 Task: In the  document Lily.html ,change text color to 'Dark Red' Insert the shape mentioned shape on right side of the text 'Star'. Change color of the shape to  OrangeChange shape height to 1
Action: Mouse moved to (283, 373)
Screenshot: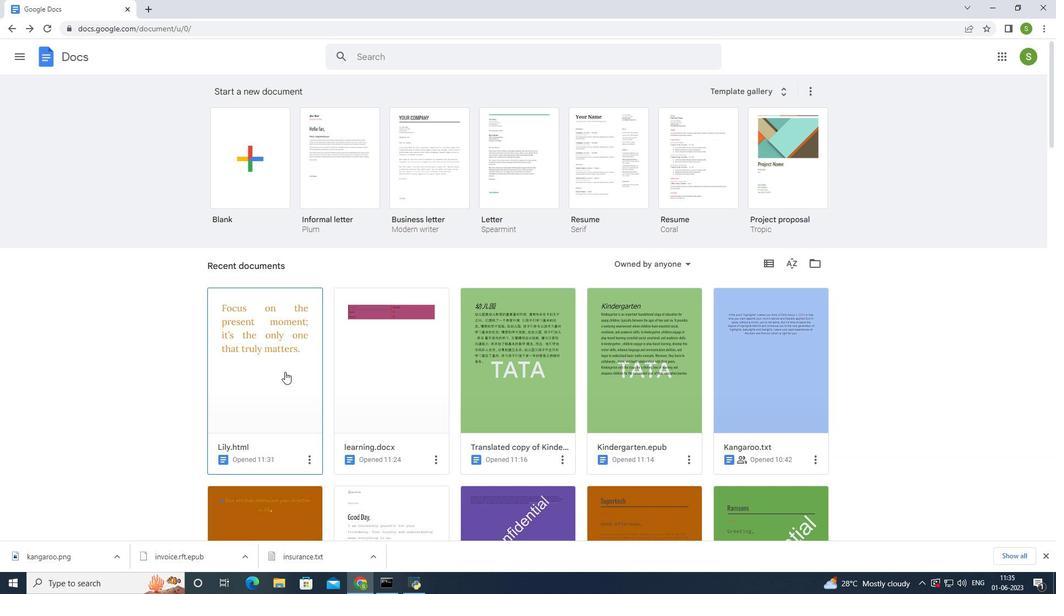 
Action: Mouse pressed left at (283, 373)
Screenshot: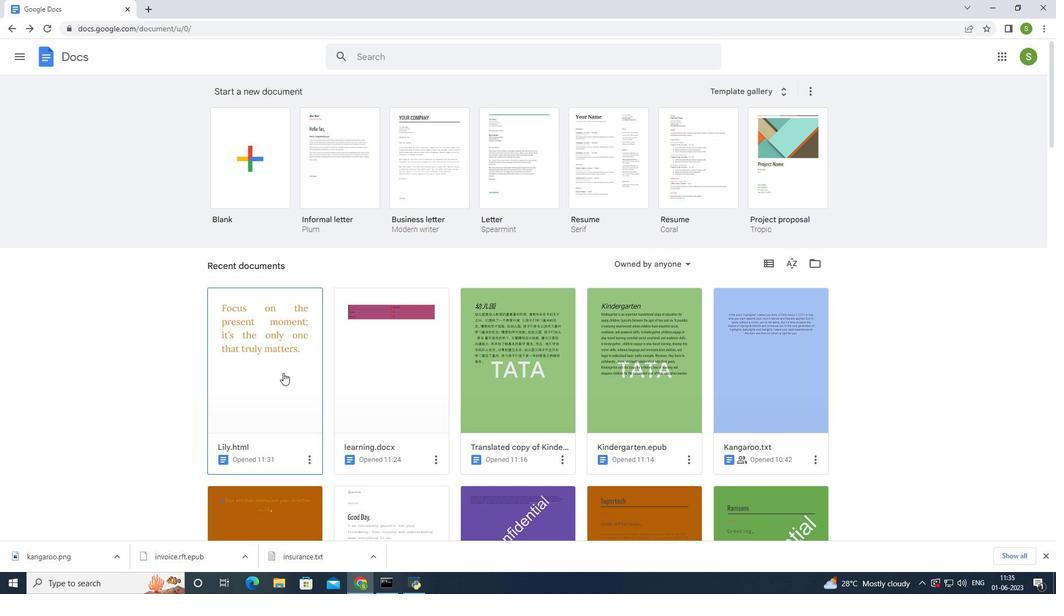 
Action: Mouse moved to (276, 186)
Screenshot: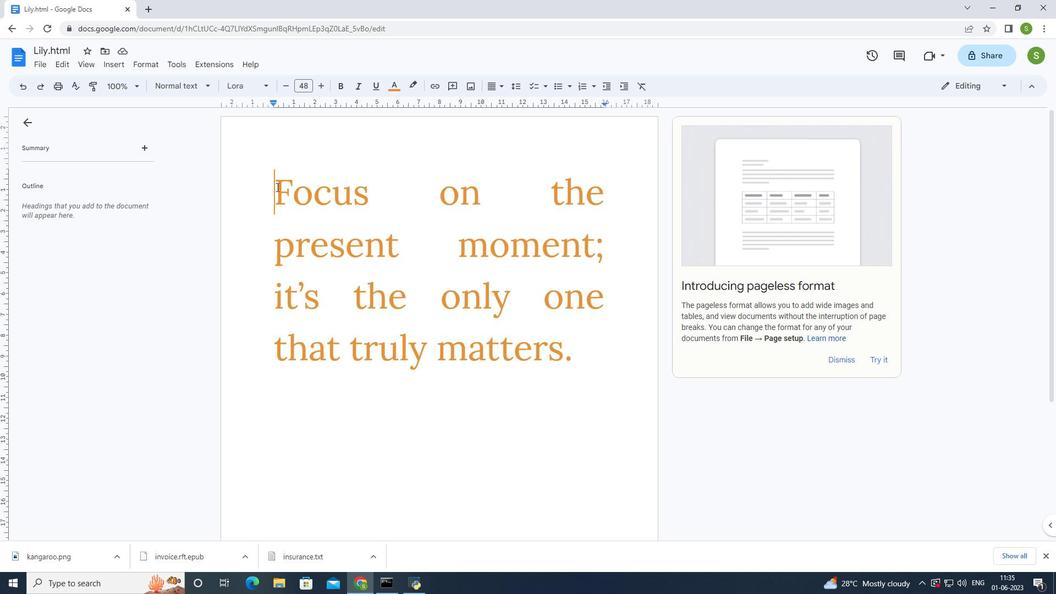 
Action: Mouse pressed left at (276, 186)
Screenshot: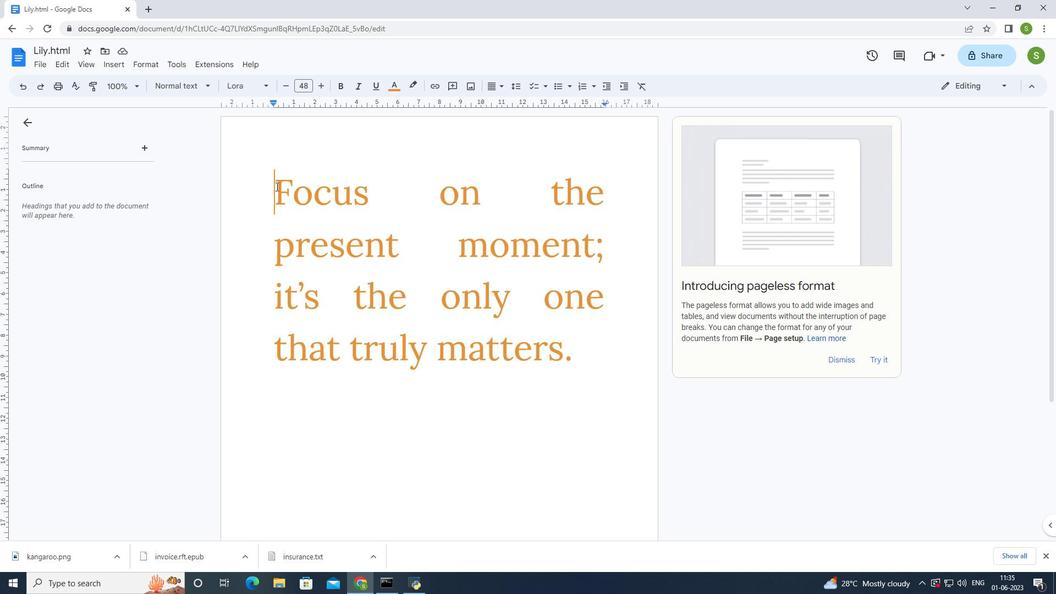 
Action: Mouse moved to (387, 86)
Screenshot: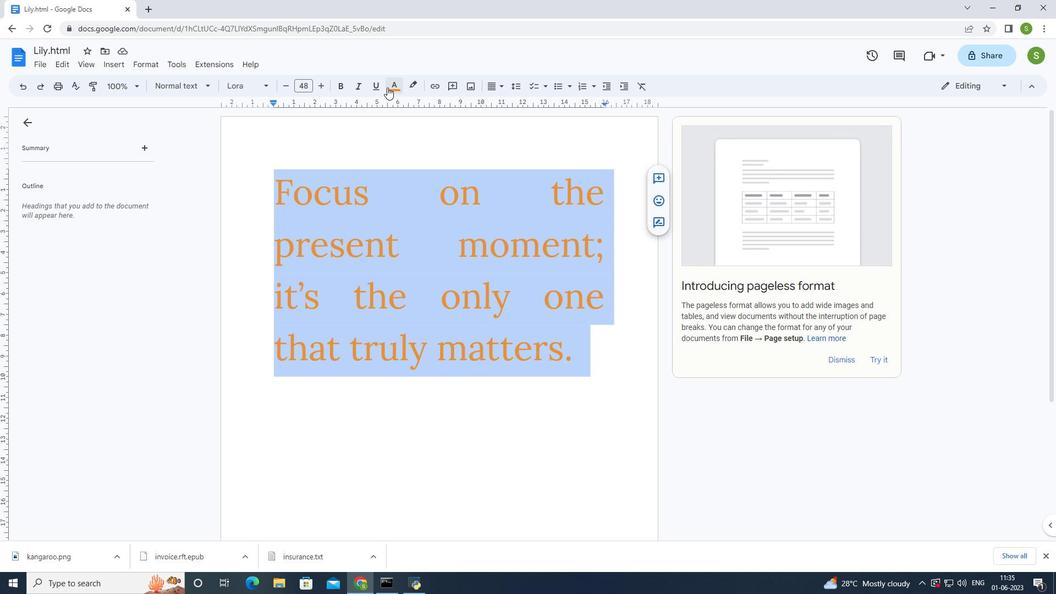
Action: Mouse pressed left at (387, 86)
Screenshot: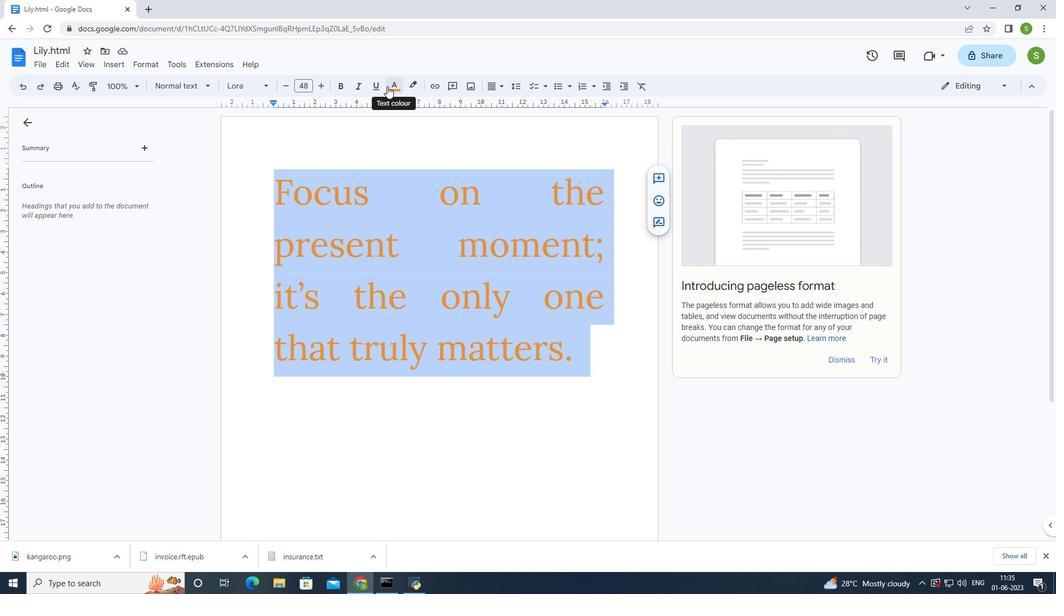 
Action: Mouse moved to (408, 171)
Screenshot: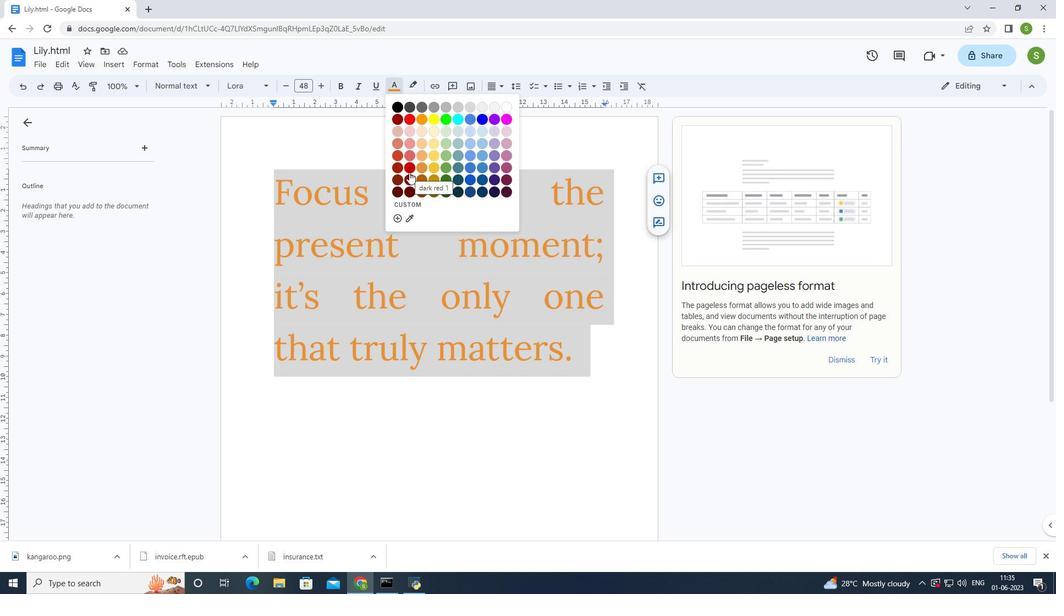 
Action: Mouse pressed left at (408, 171)
Screenshot: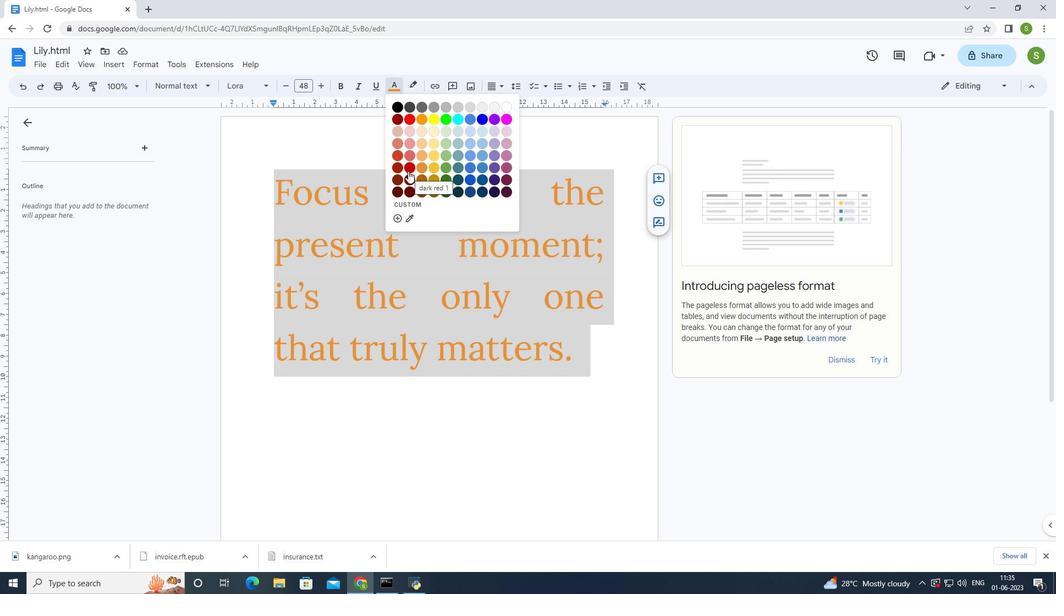 
Action: Mouse moved to (418, 437)
Screenshot: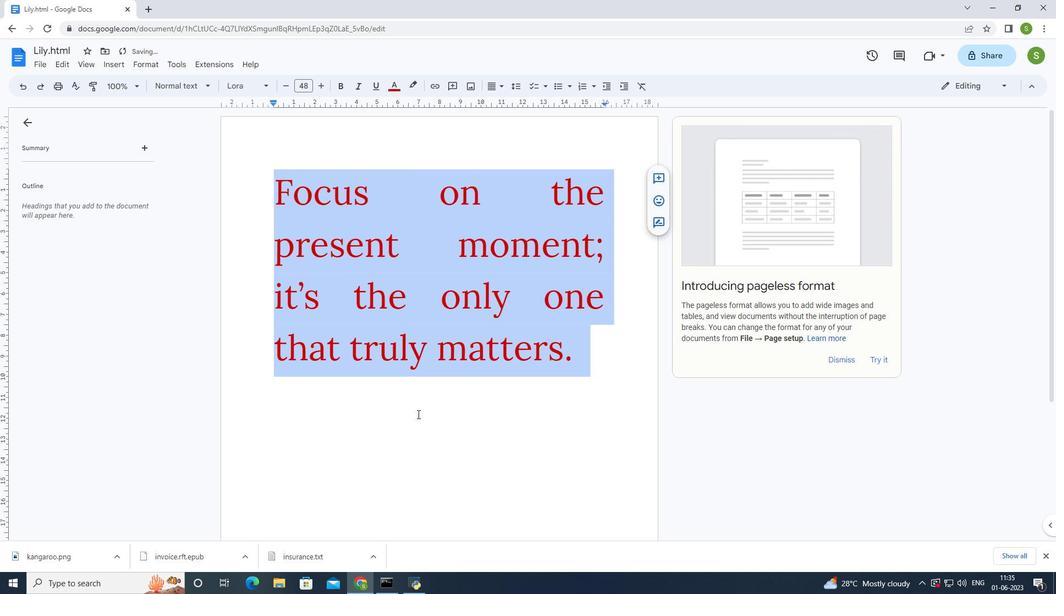 
Action: Mouse pressed left at (418, 437)
Screenshot: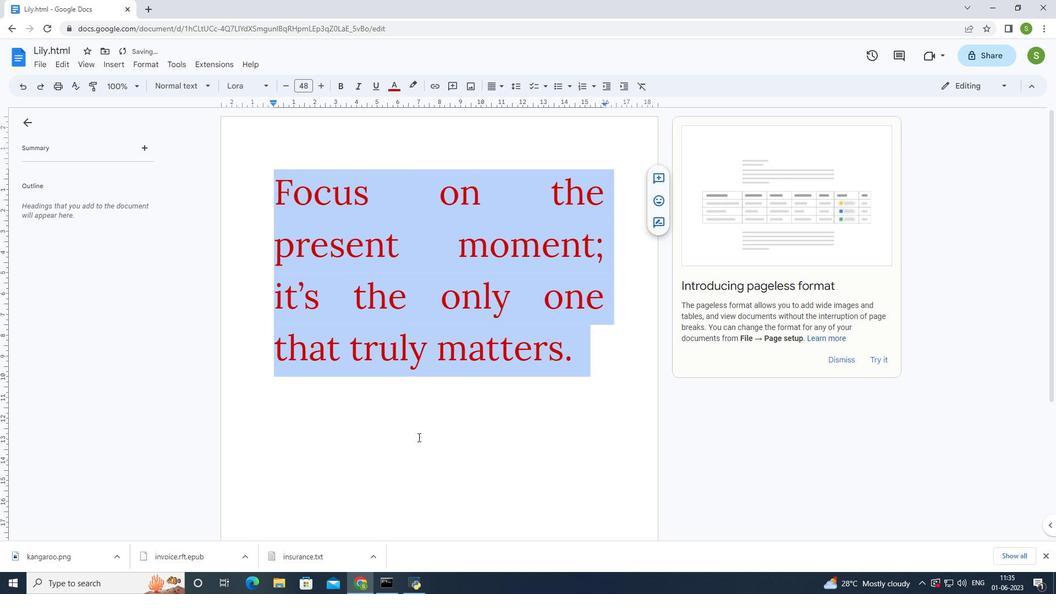 
Action: Mouse moved to (593, 371)
Screenshot: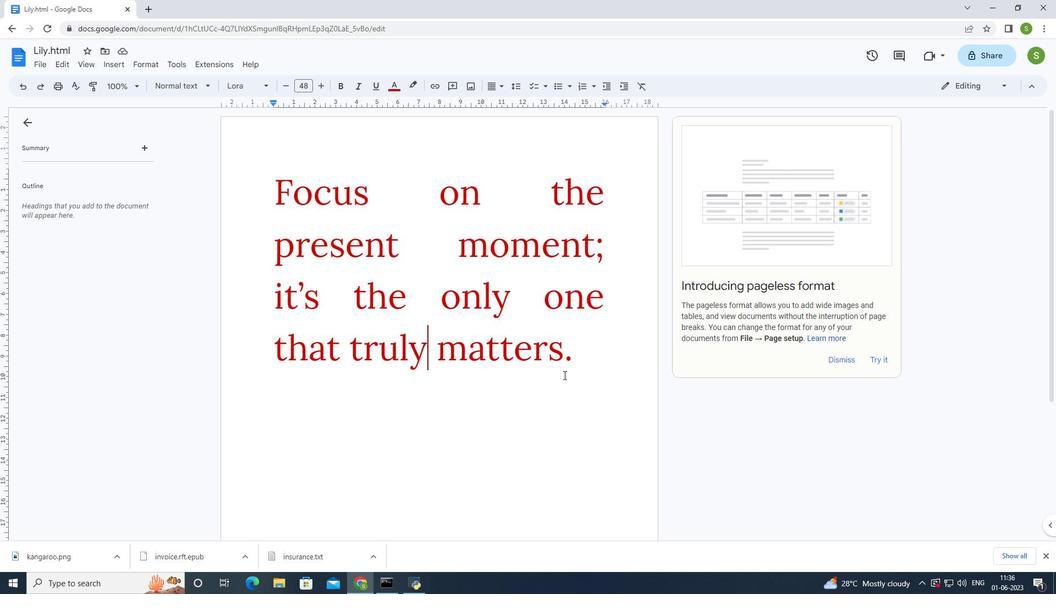 
Action: Mouse pressed left at (593, 371)
Screenshot: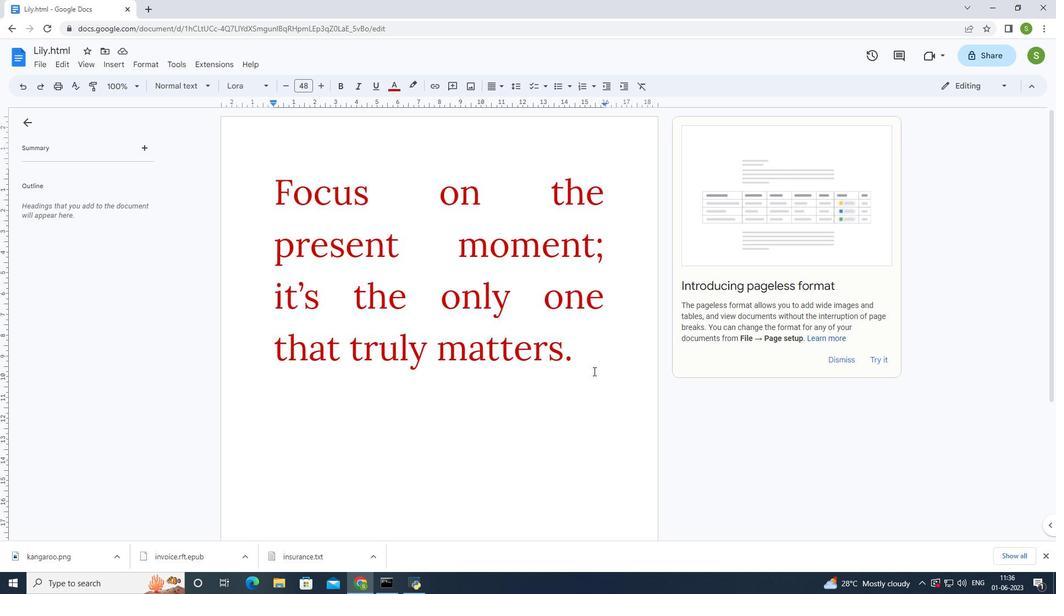 
Action: Mouse moved to (150, 68)
Screenshot: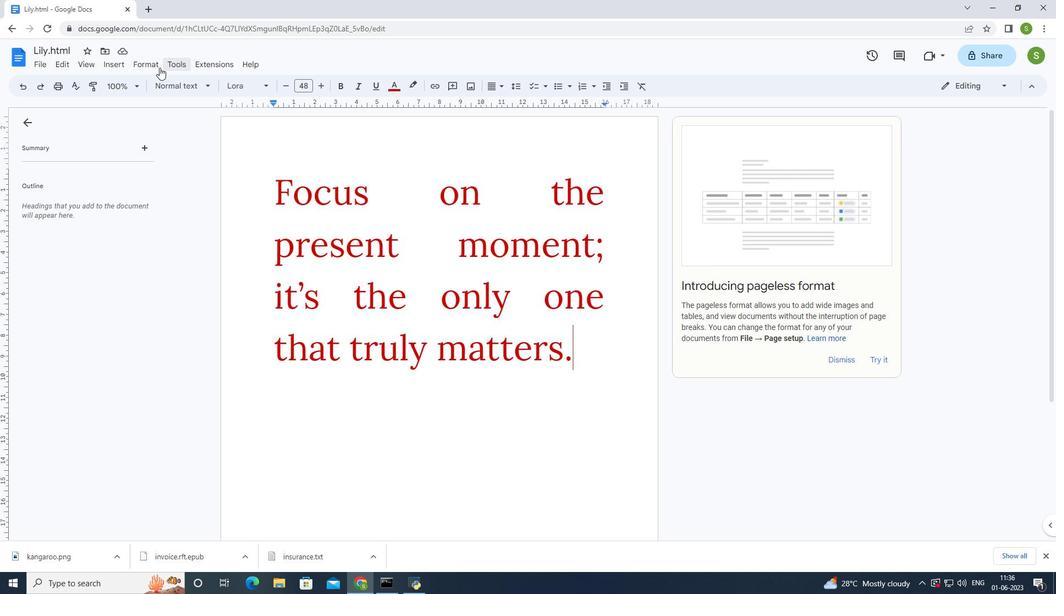 
Action: Mouse pressed left at (150, 68)
Screenshot: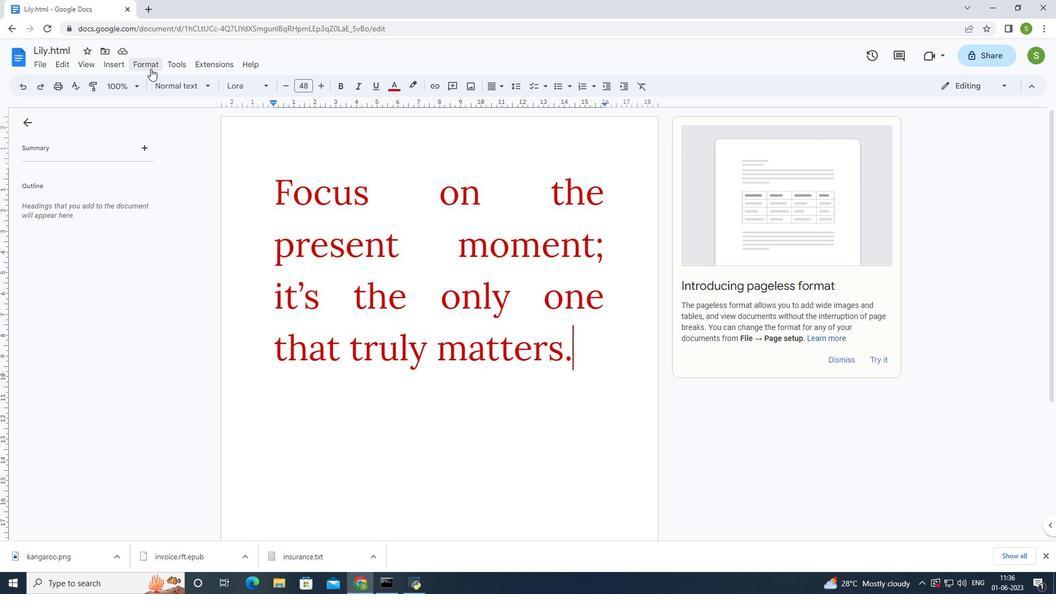 
Action: Mouse moved to (305, 121)
Screenshot: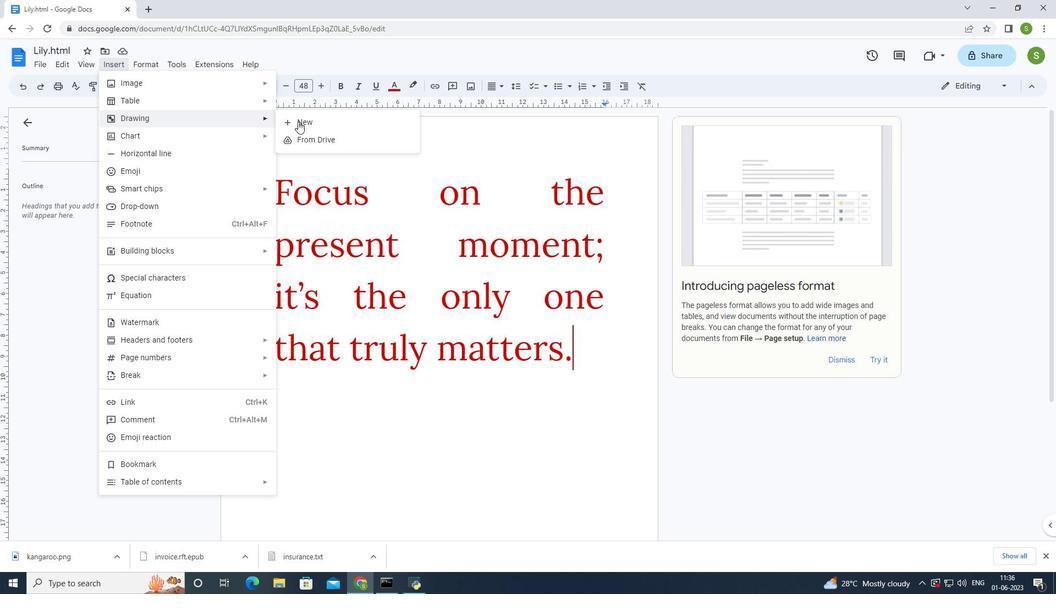 
Action: Mouse pressed left at (305, 121)
Screenshot: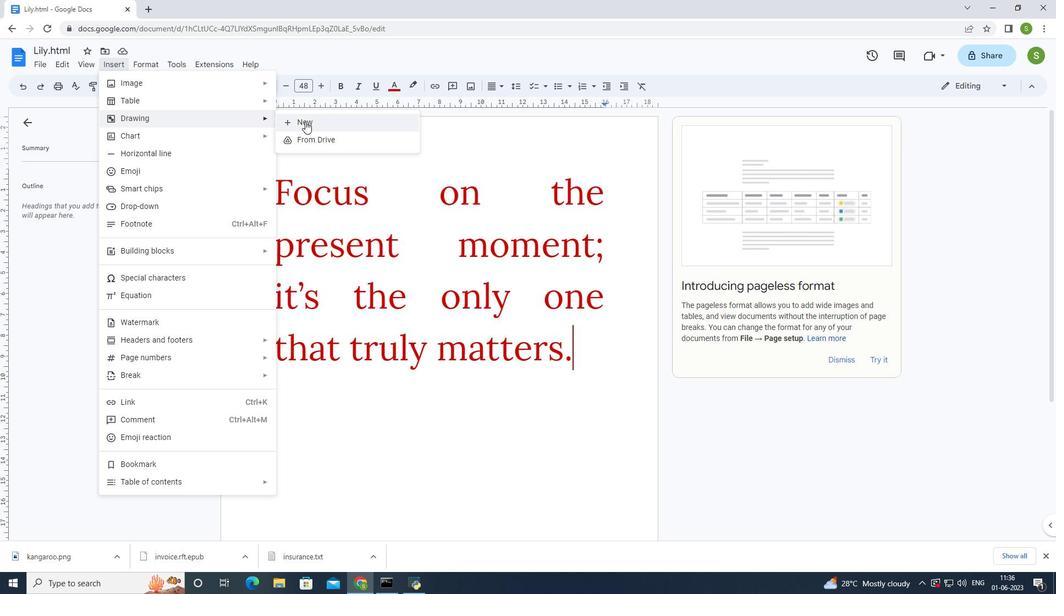 
Action: Mouse moved to (409, 108)
Screenshot: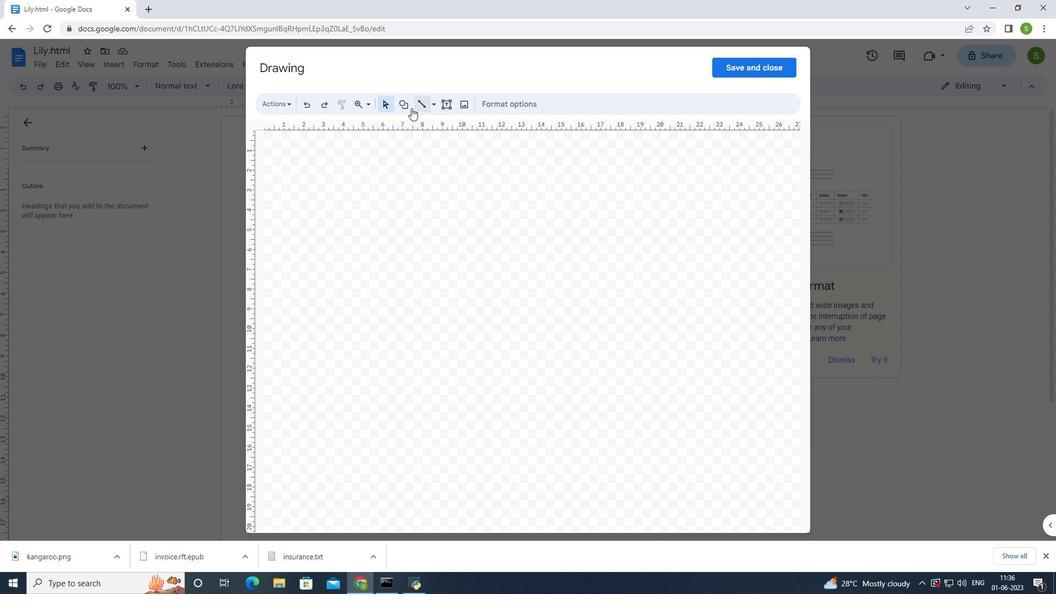 
Action: Mouse pressed left at (409, 108)
Screenshot: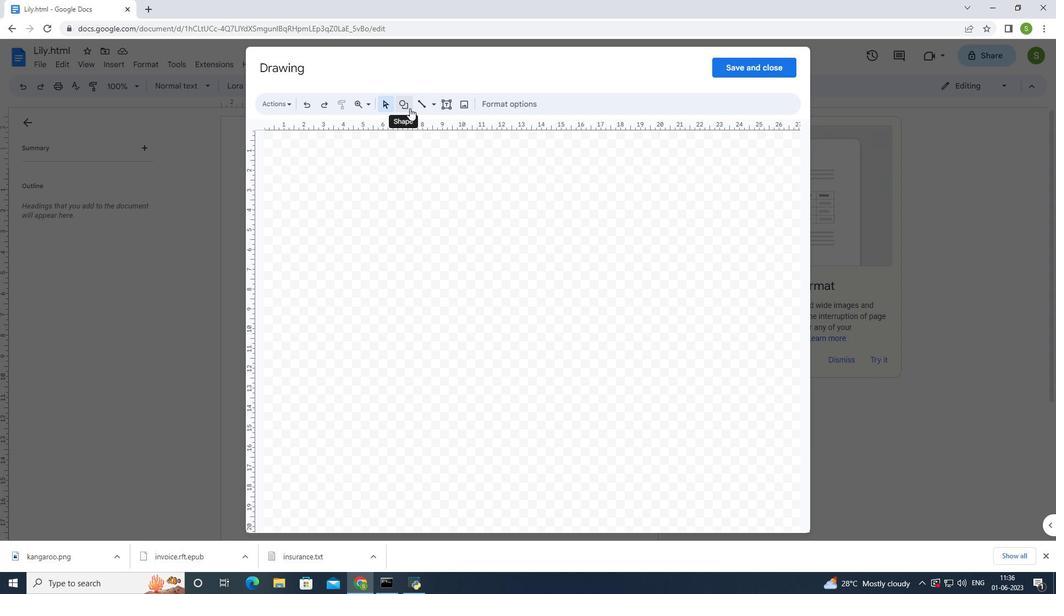
Action: Mouse moved to (503, 131)
Screenshot: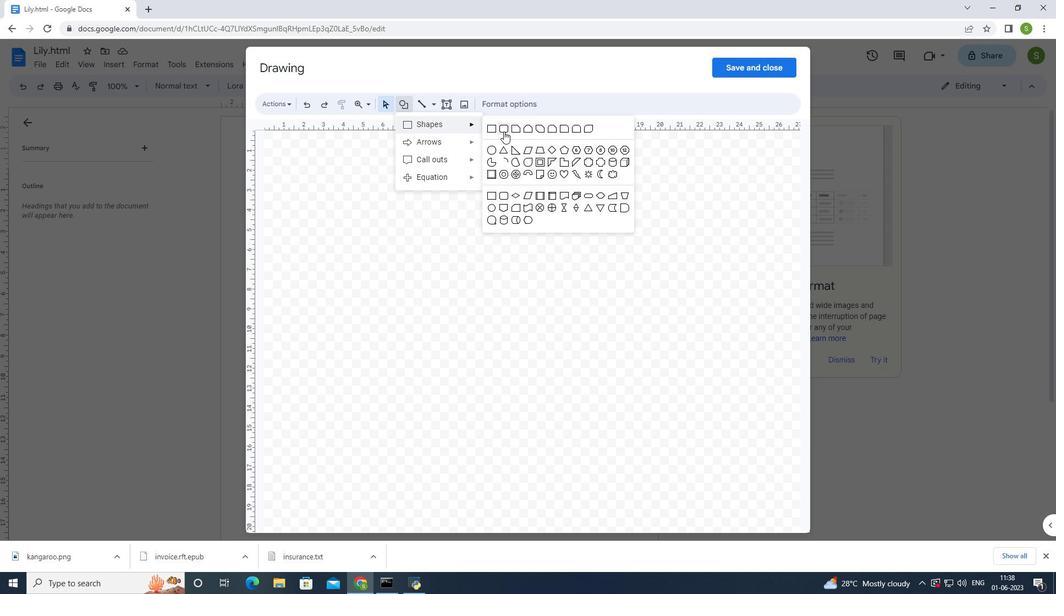 
Action: Mouse pressed left at (503, 131)
Screenshot: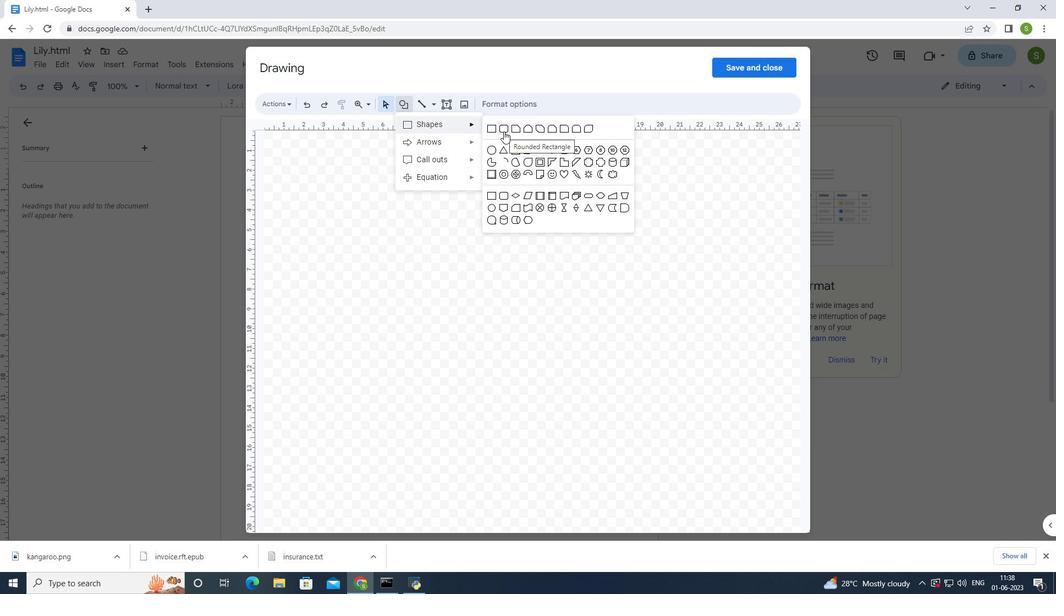 
Action: Mouse moved to (407, 108)
Screenshot: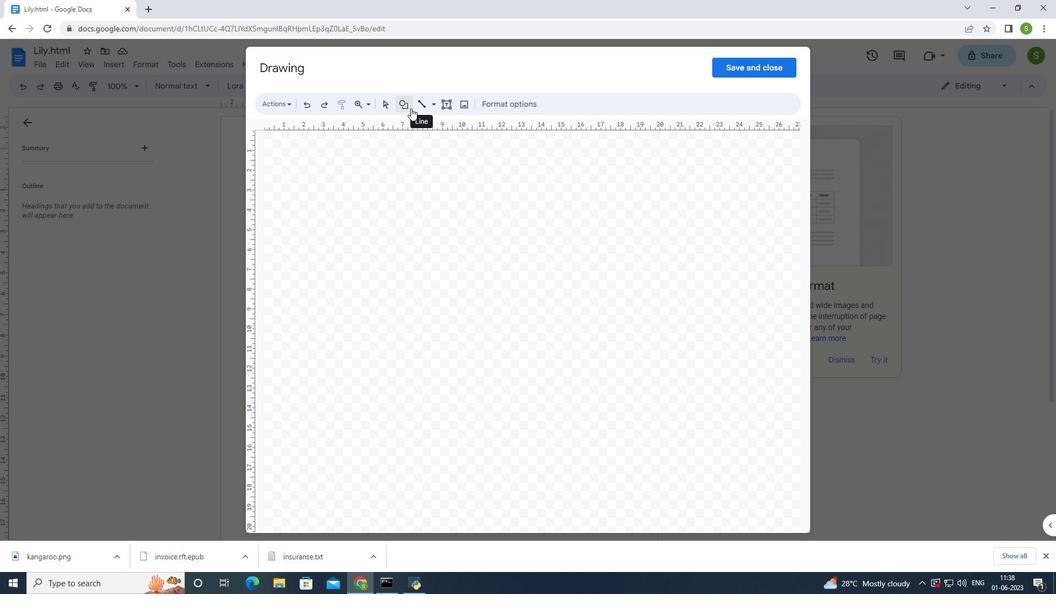 
Action: Mouse pressed left at (407, 108)
Screenshot: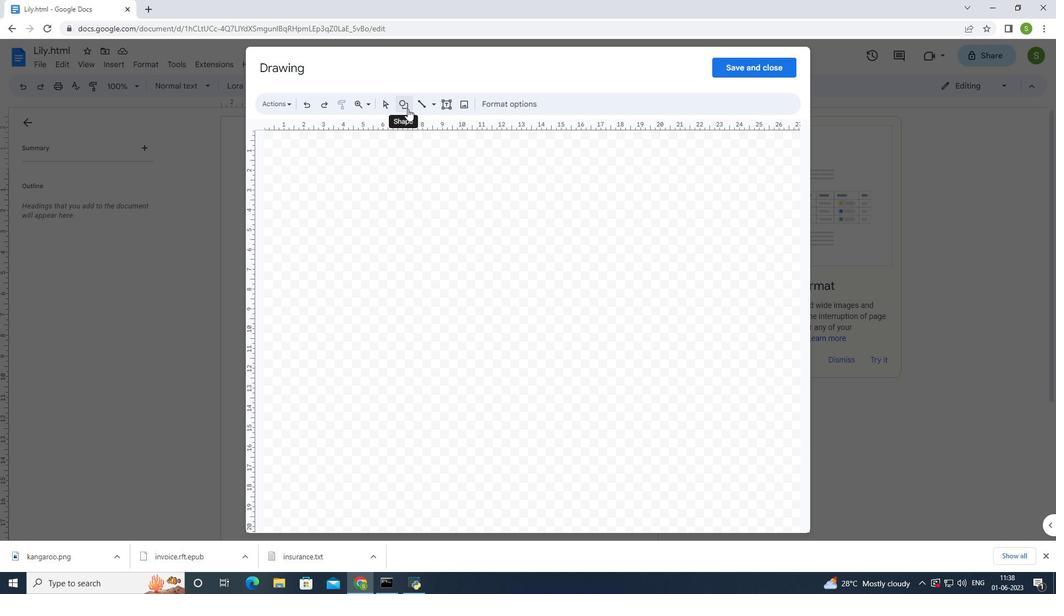
Action: Mouse moved to (417, 248)
Screenshot: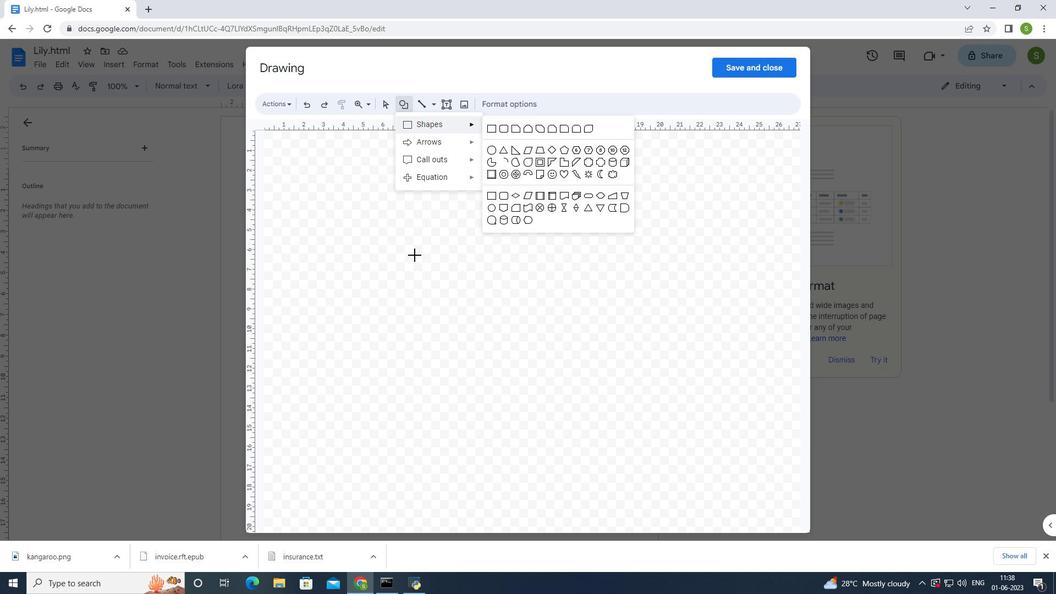 
Action: Mouse pressed left at (417, 248)
Screenshot: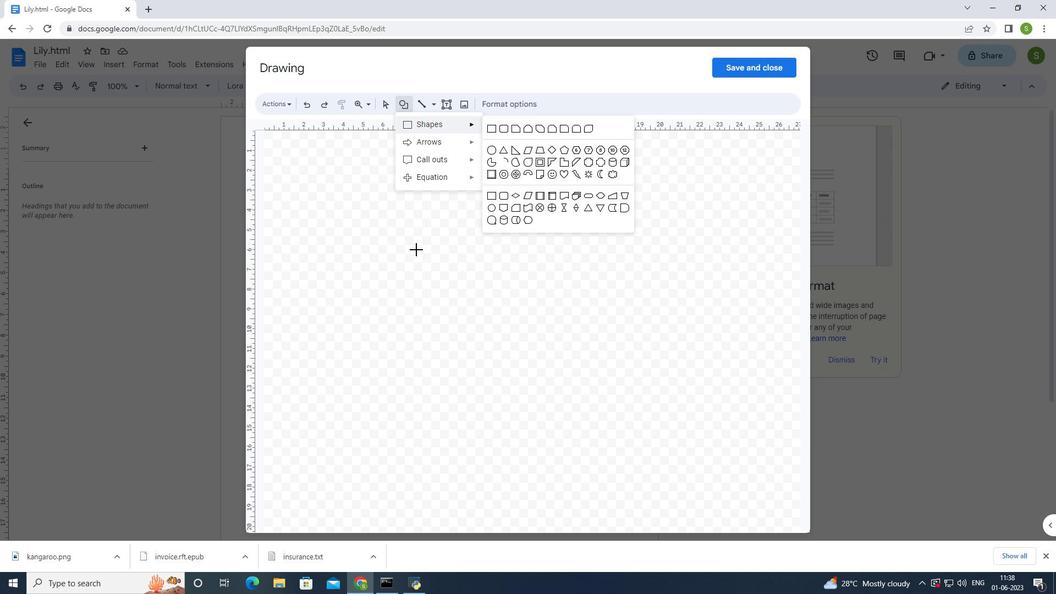 
Action: Mouse moved to (418, 204)
Screenshot: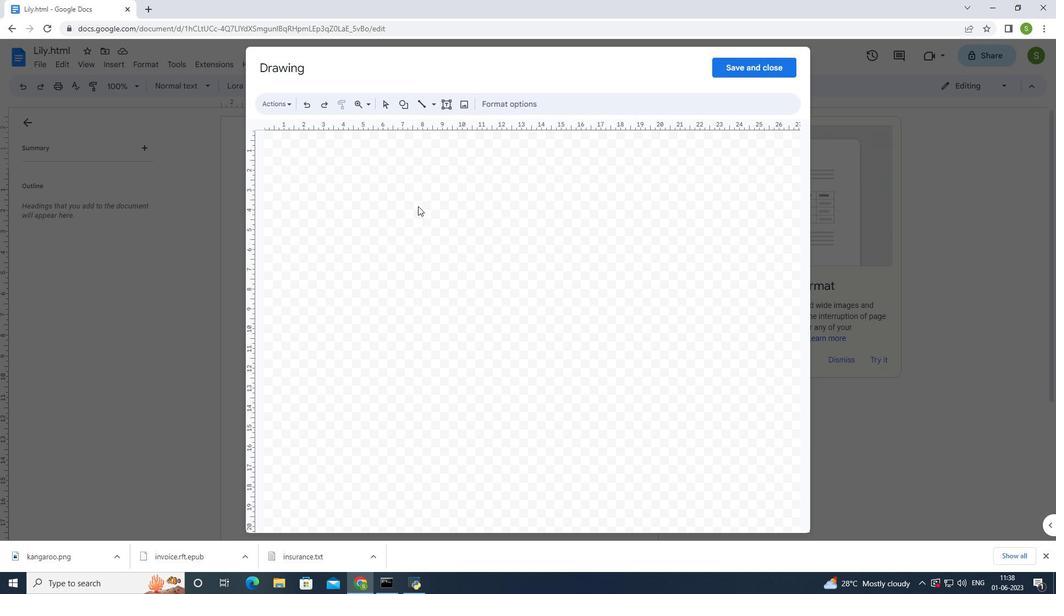 
Action: Mouse pressed left at (418, 204)
Screenshot: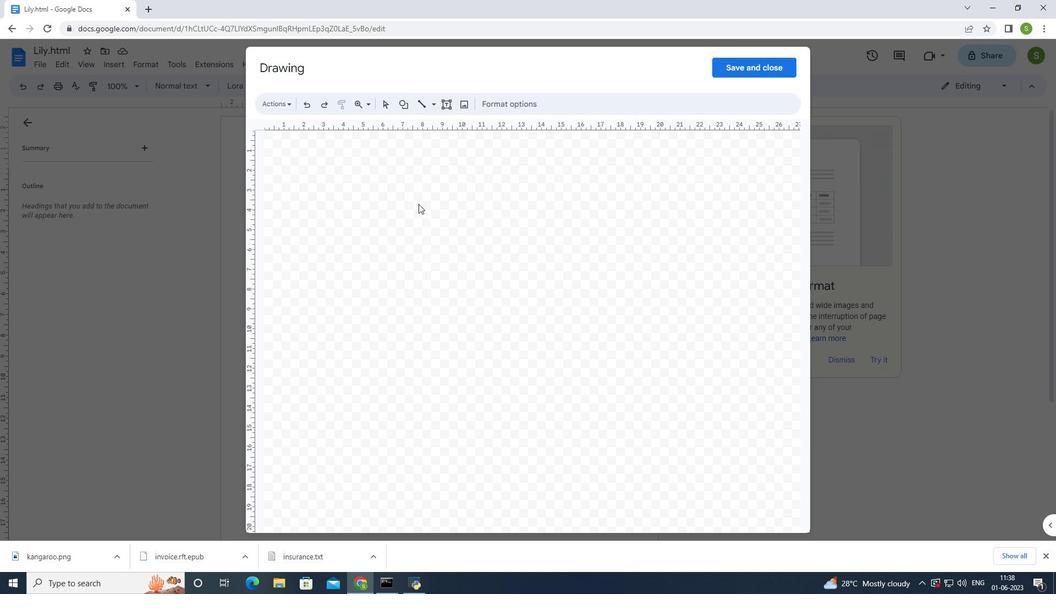 
Action: Mouse moved to (445, 263)
Screenshot: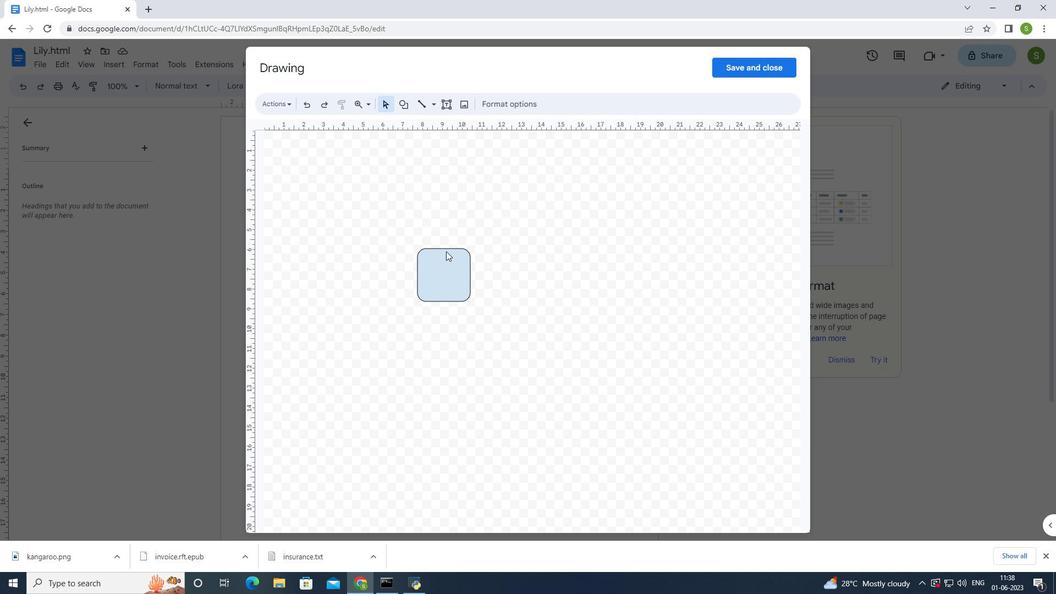 
Action: Mouse pressed left at (445, 263)
Screenshot: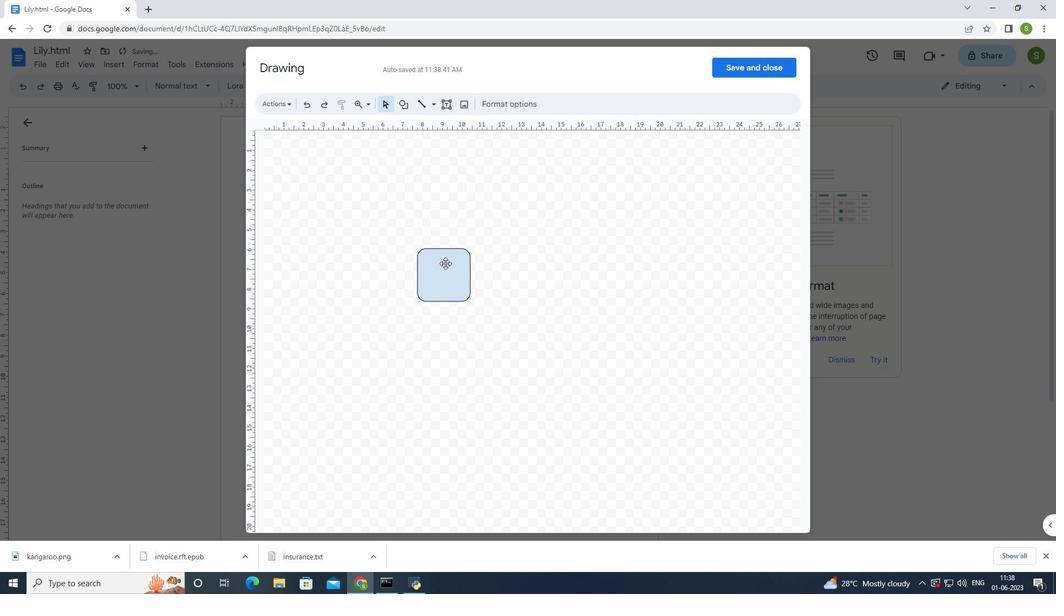 
Action: Mouse moved to (448, 106)
Screenshot: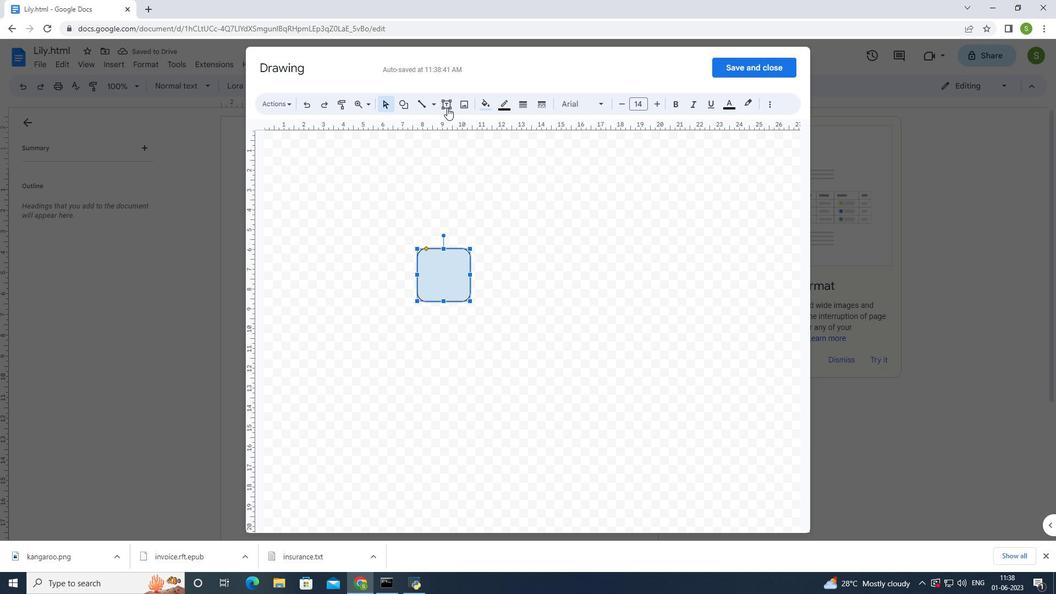 
Action: Mouse pressed left at (448, 106)
Screenshot: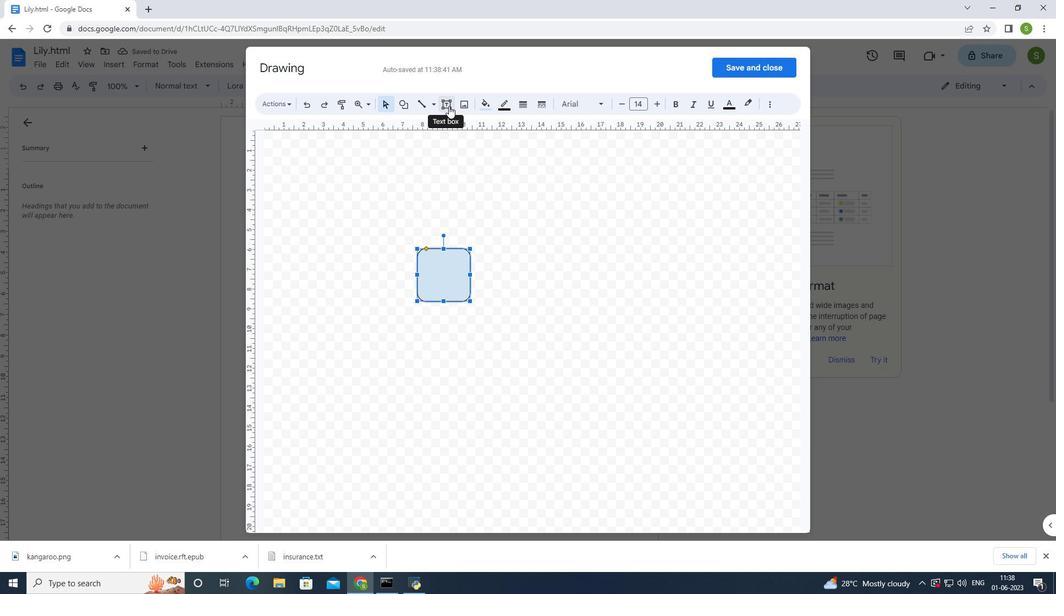 
Action: Mouse moved to (430, 262)
Screenshot: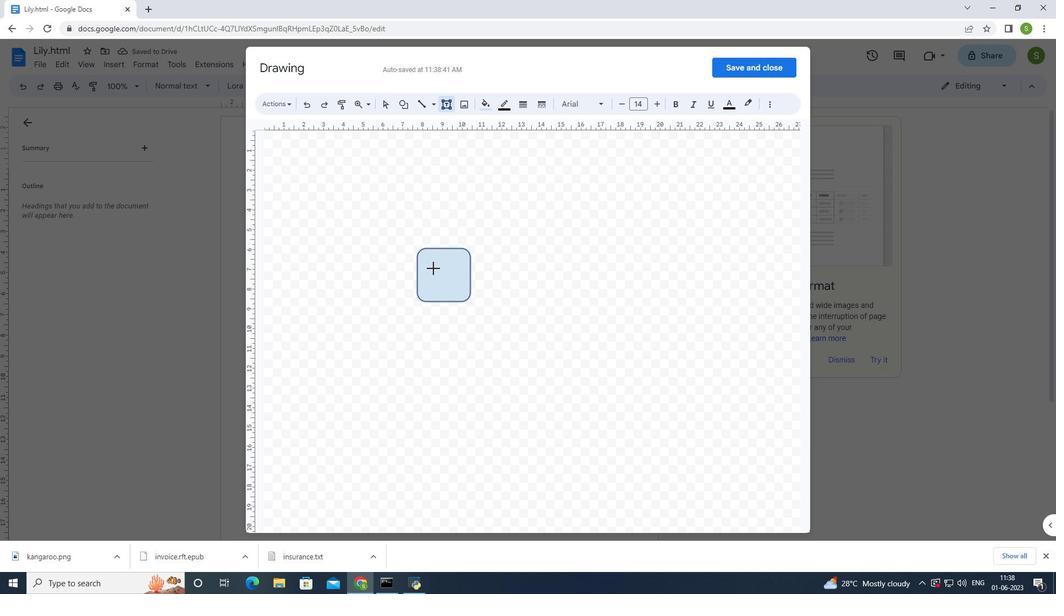 
Action: Mouse pressed left at (430, 262)
Screenshot: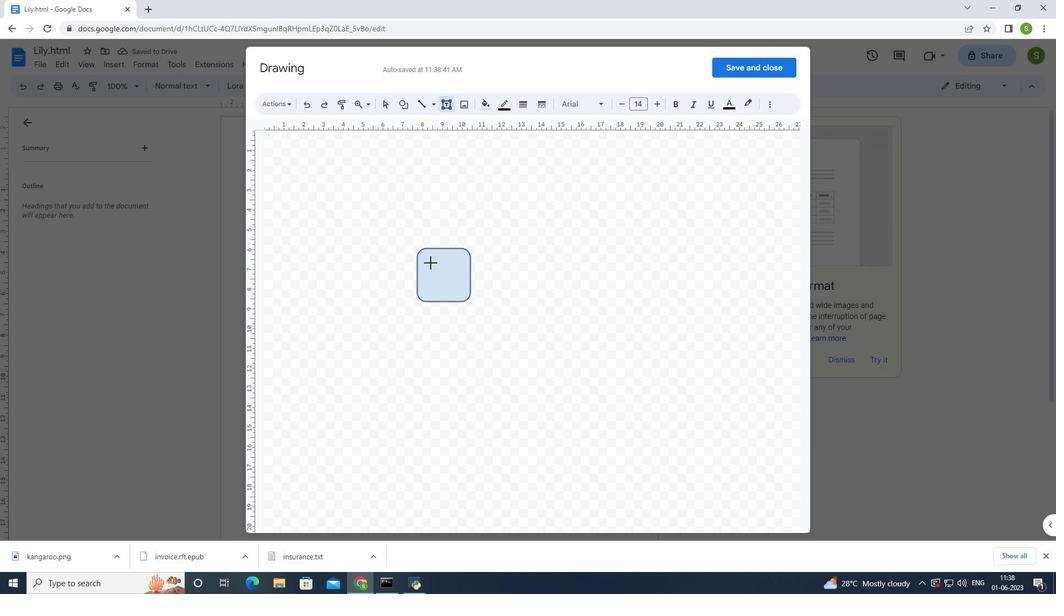 
Action: Mouse moved to (786, 259)
Screenshot: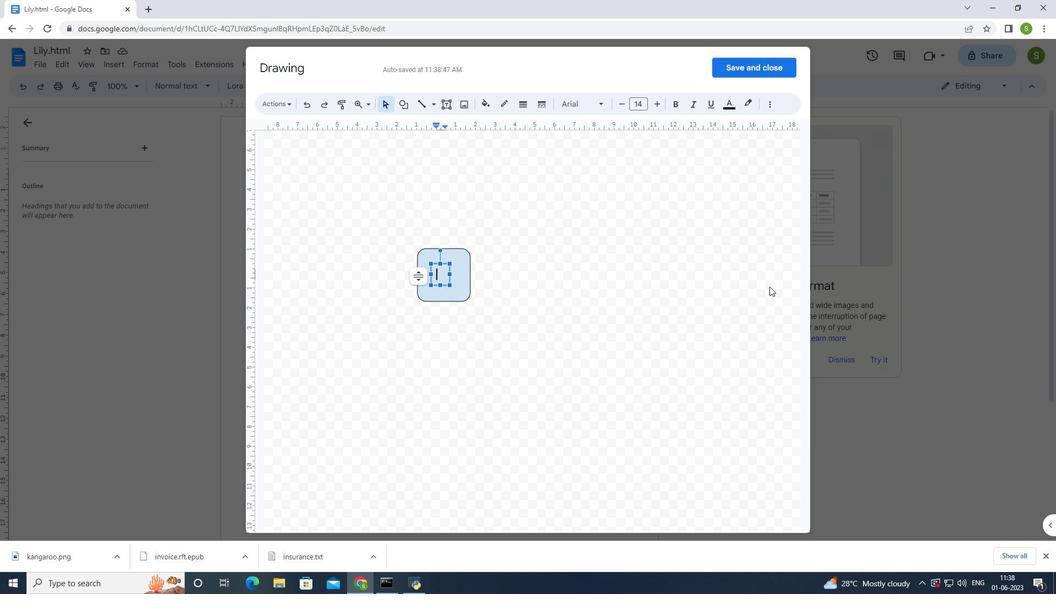 
Action: Key pressed <Key.shift>Star
Screenshot: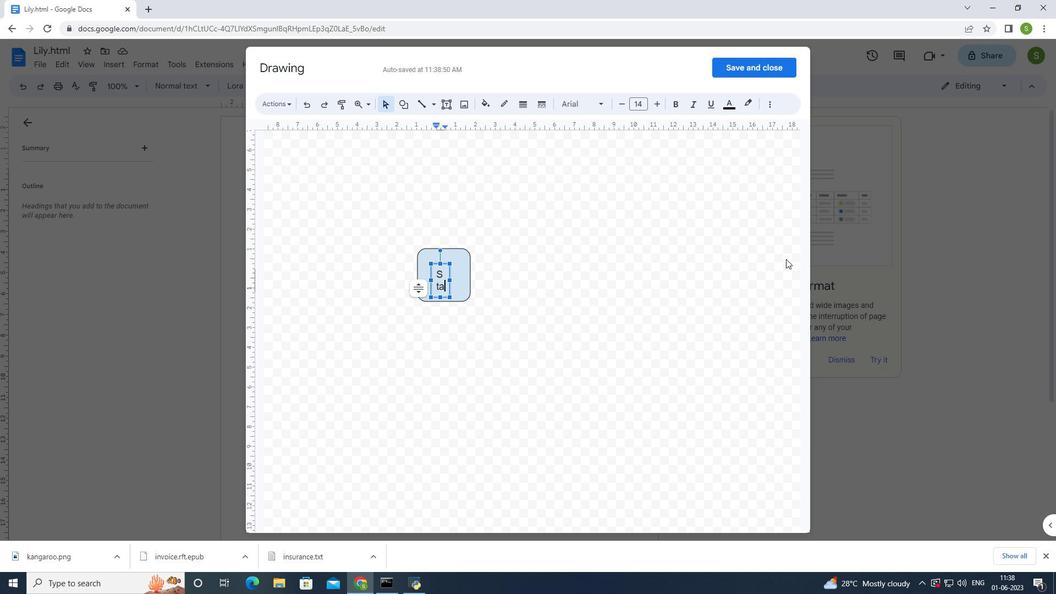 
Action: Mouse moved to (454, 274)
Screenshot: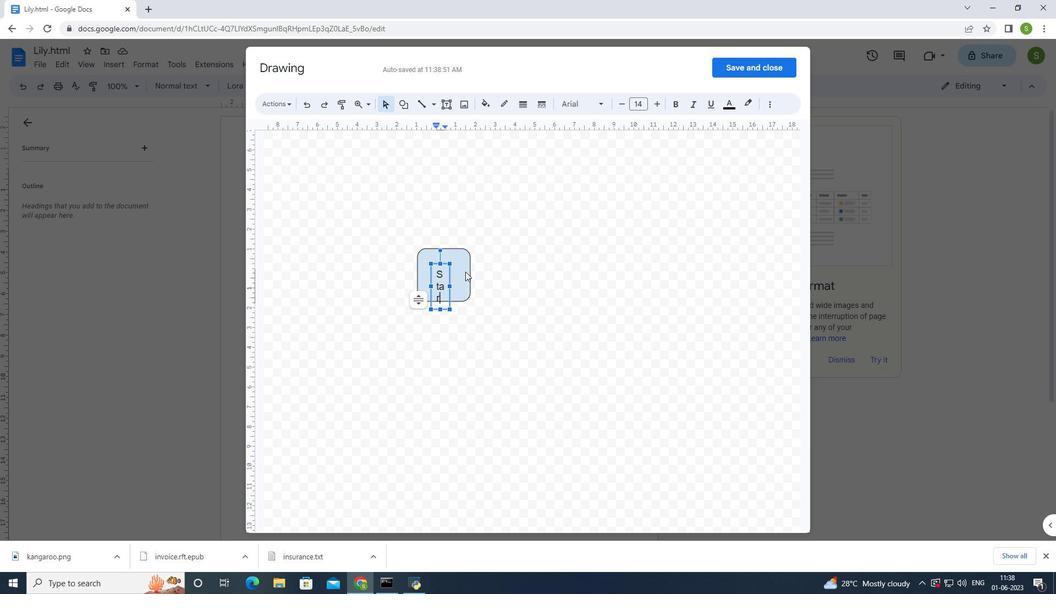 
Action: Mouse pressed left at (454, 274)
Screenshot: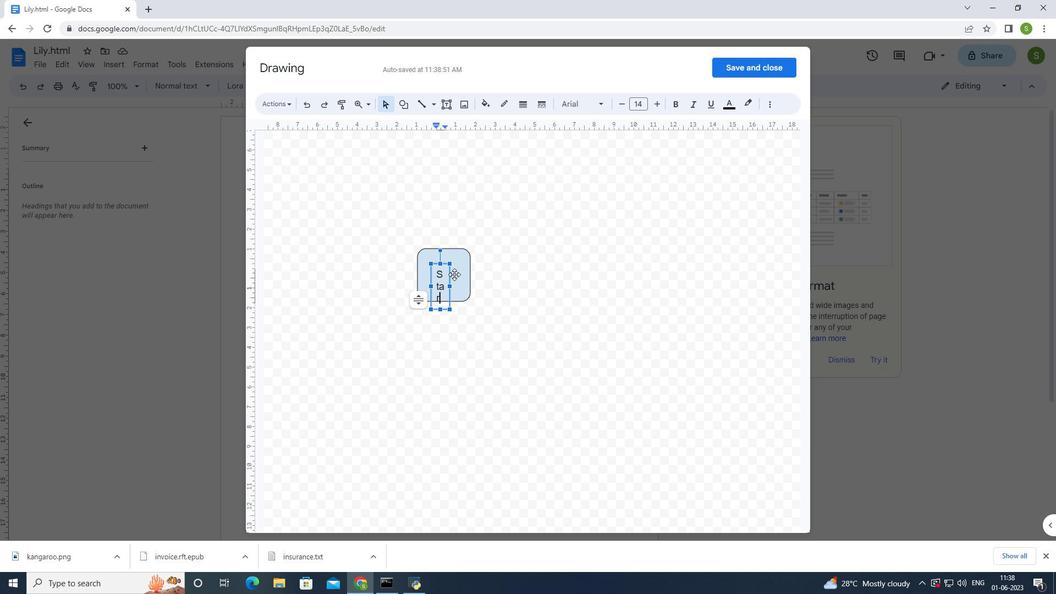 
Action: Mouse moved to (467, 298)
Screenshot: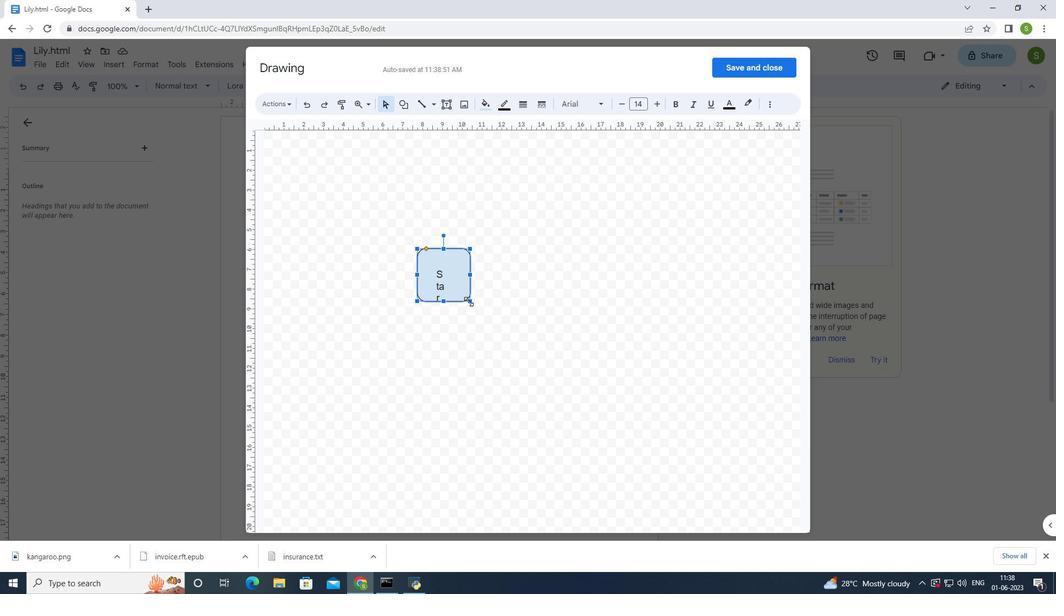 
Action: Mouse pressed left at (467, 298)
Screenshot: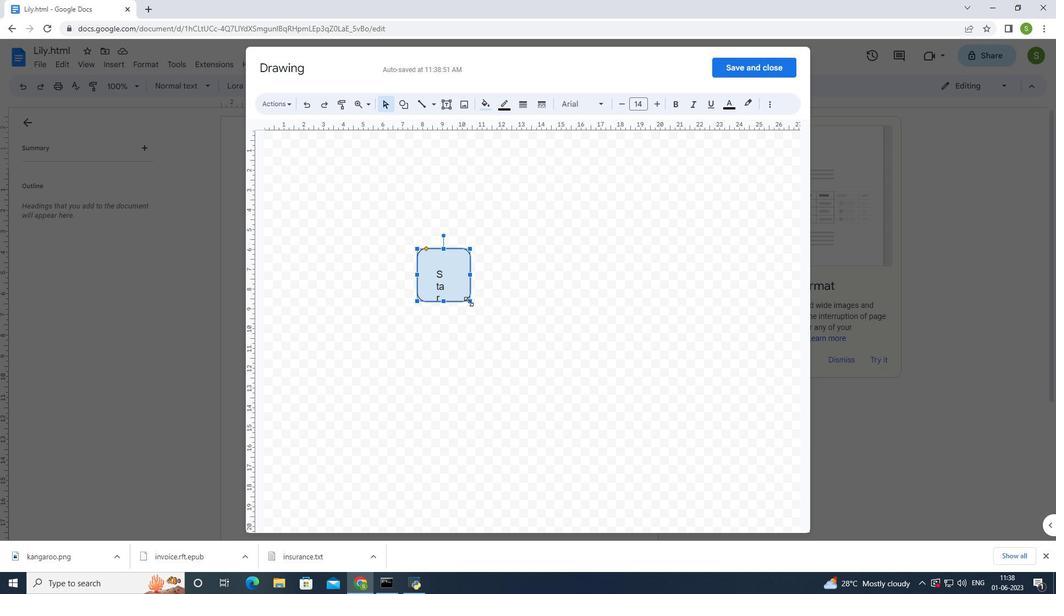 
Action: Mouse moved to (496, 299)
Screenshot: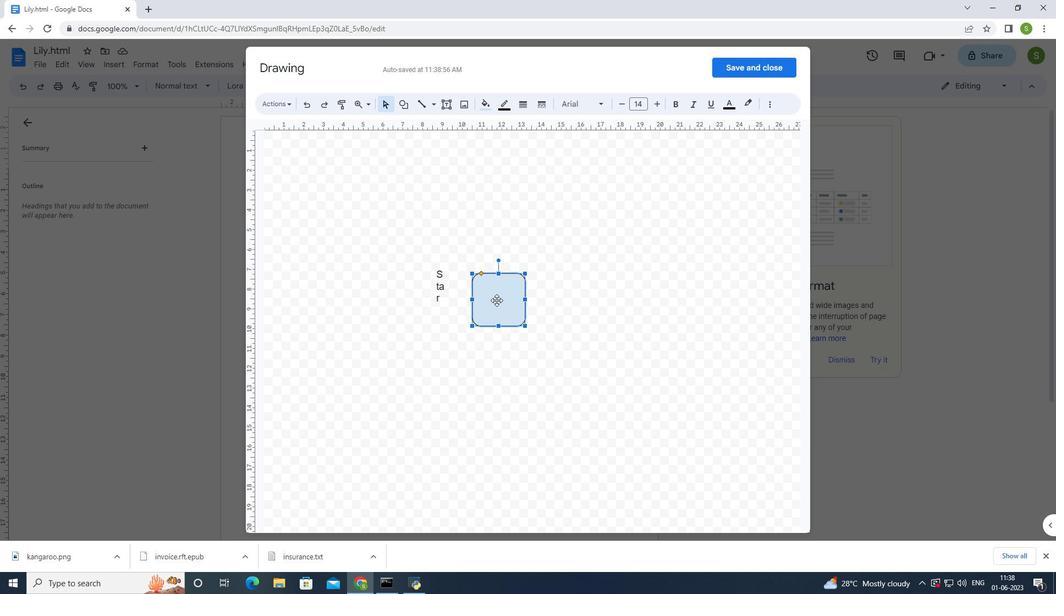 
Action: Mouse pressed left at (496, 299)
Screenshot: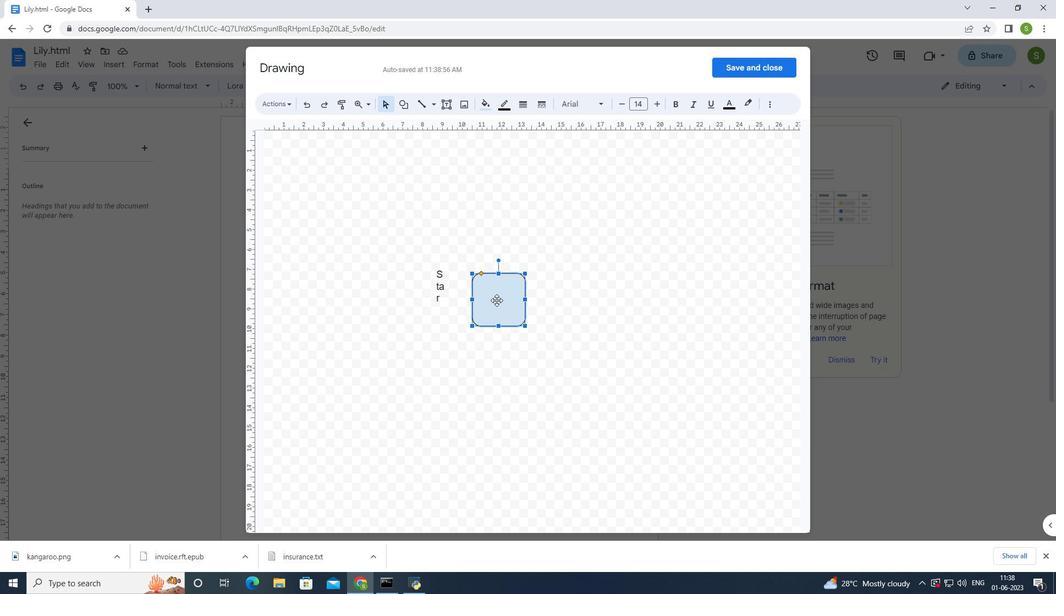 
Action: Mouse moved to (475, 251)
Screenshot: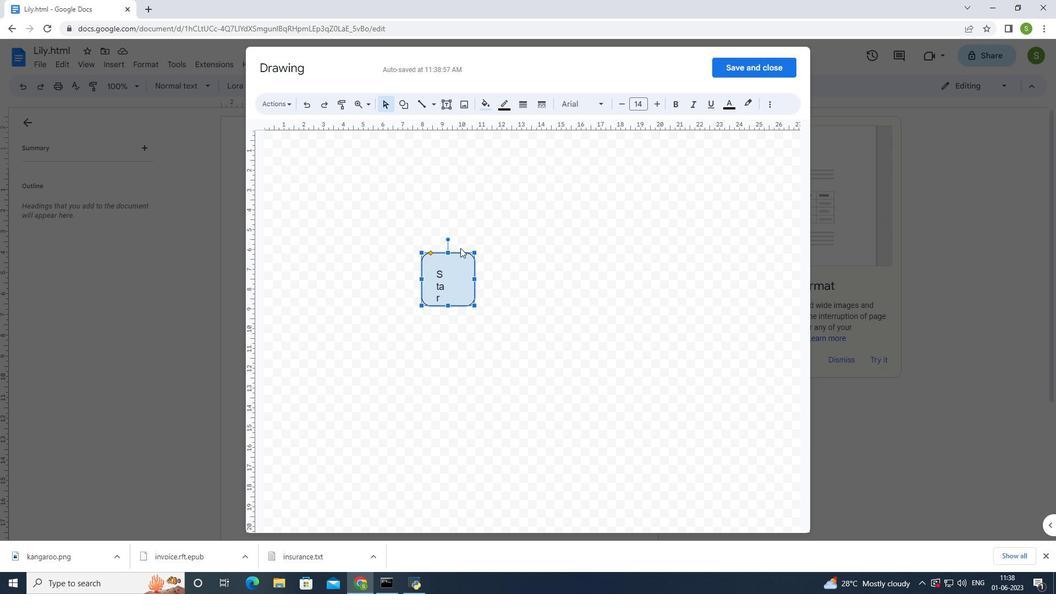 
Action: Mouse pressed left at (475, 251)
Screenshot: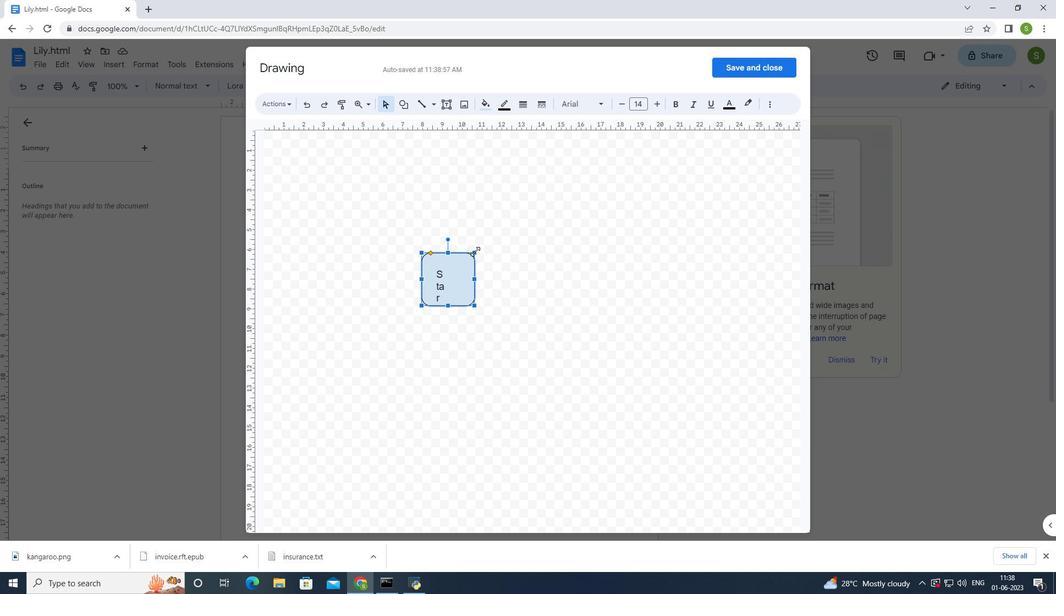 
Action: Mouse moved to (423, 301)
Screenshot: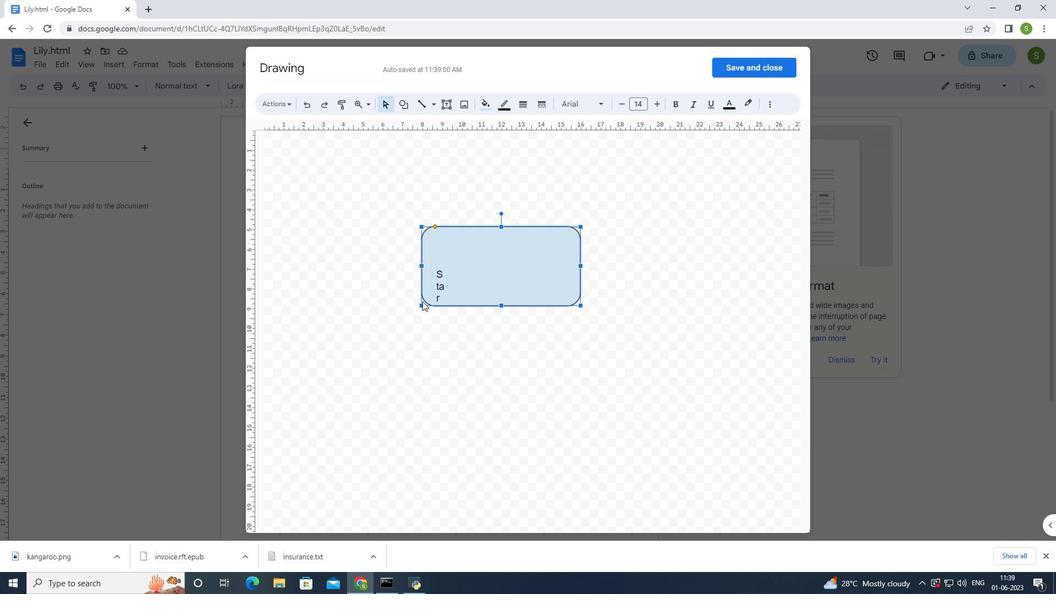 
Action: Mouse pressed left at (423, 301)
Screenshot: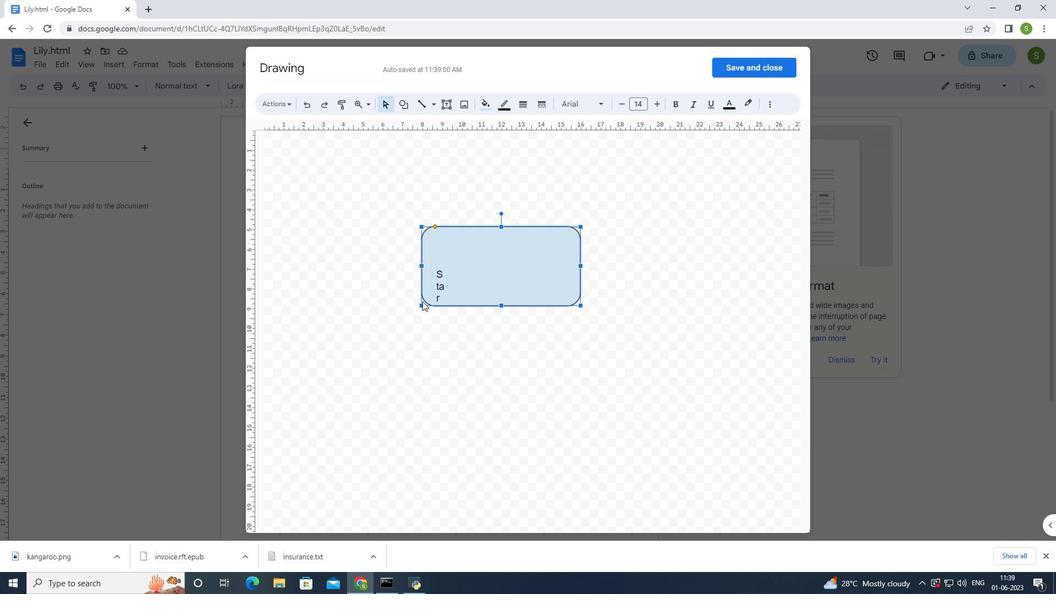 
Action: Mouse moved to (437, 278)
Screenshot: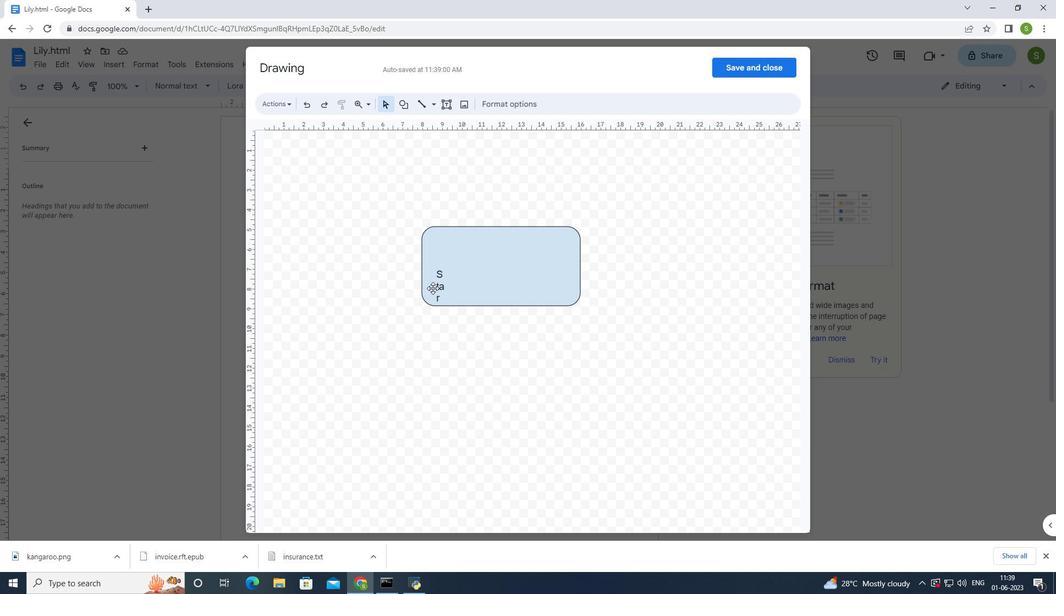 
Action: Mouse pressed left at (437, 278)
Screenshot: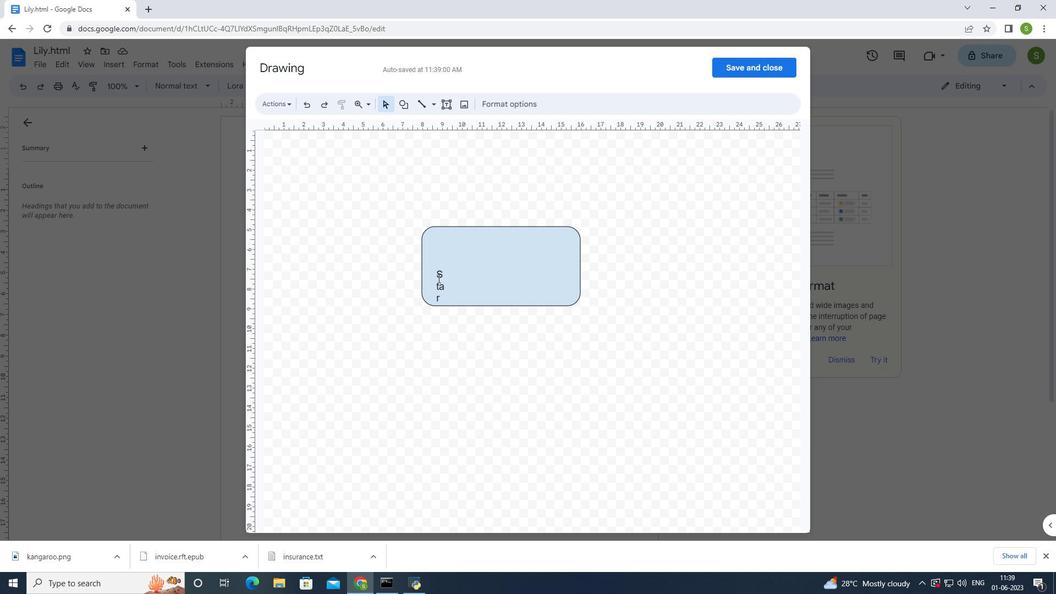 
Action: Mouse moved to (450, 285)
Screenshot: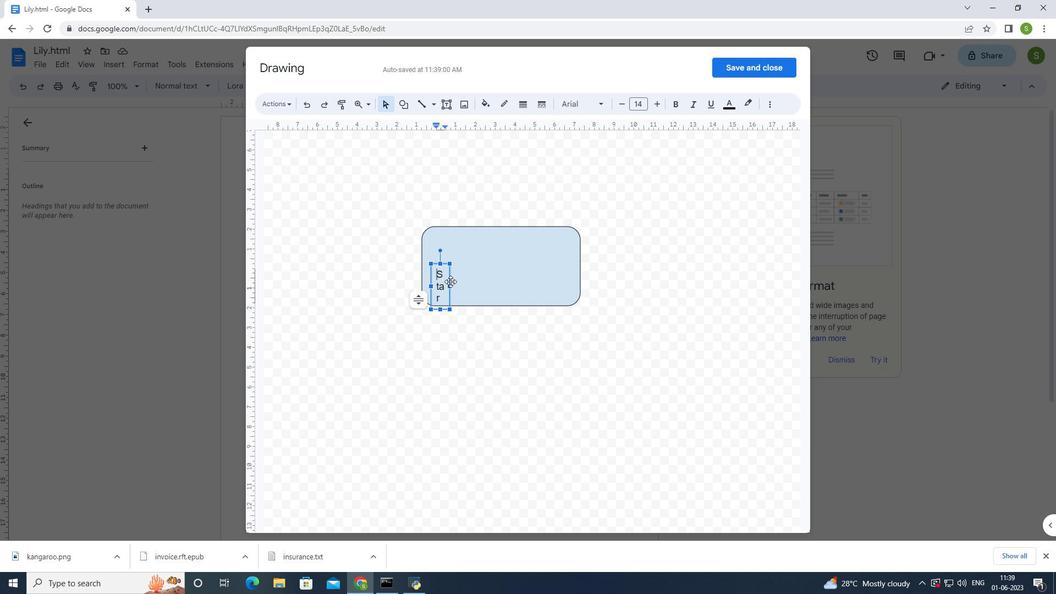 
Action: Mouse pressed left at (450, 285)
Screenshot: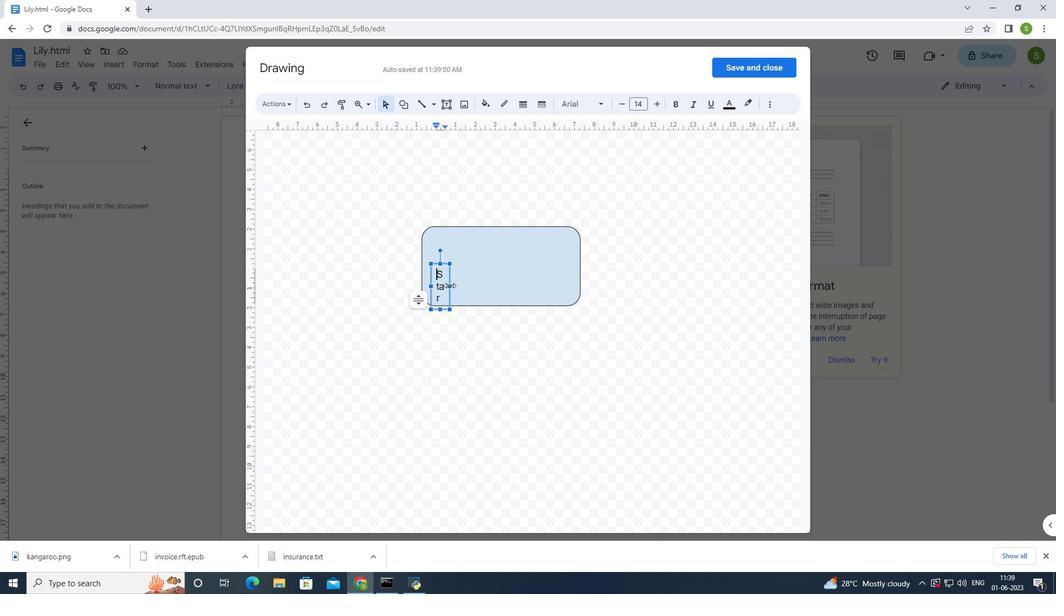 
Action: Mouse moved to (435, 269)
Screenshot: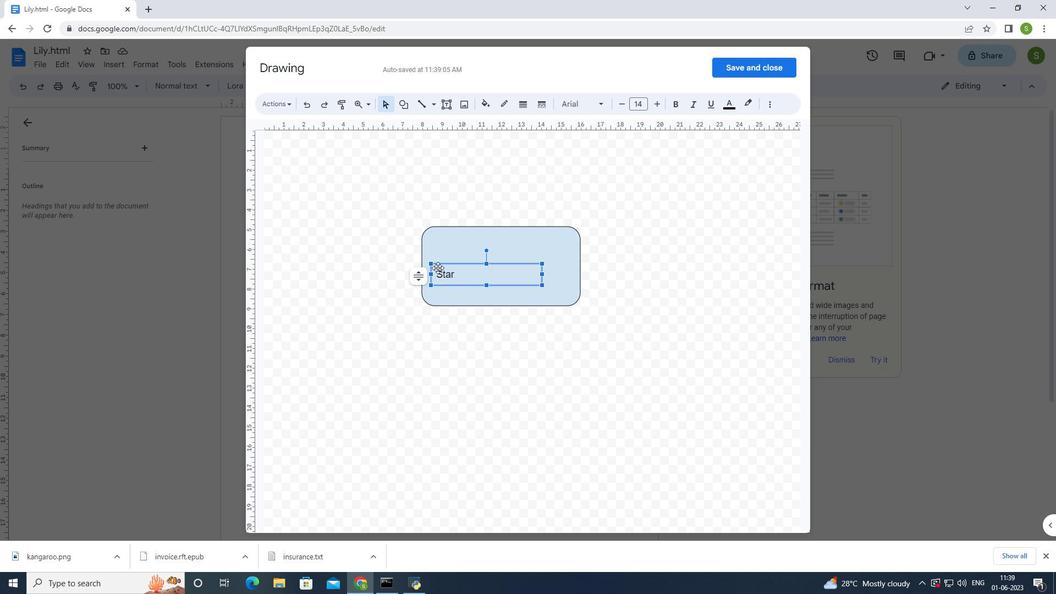 
Action: Mouse pressed left at (435, 269)
Screenshot: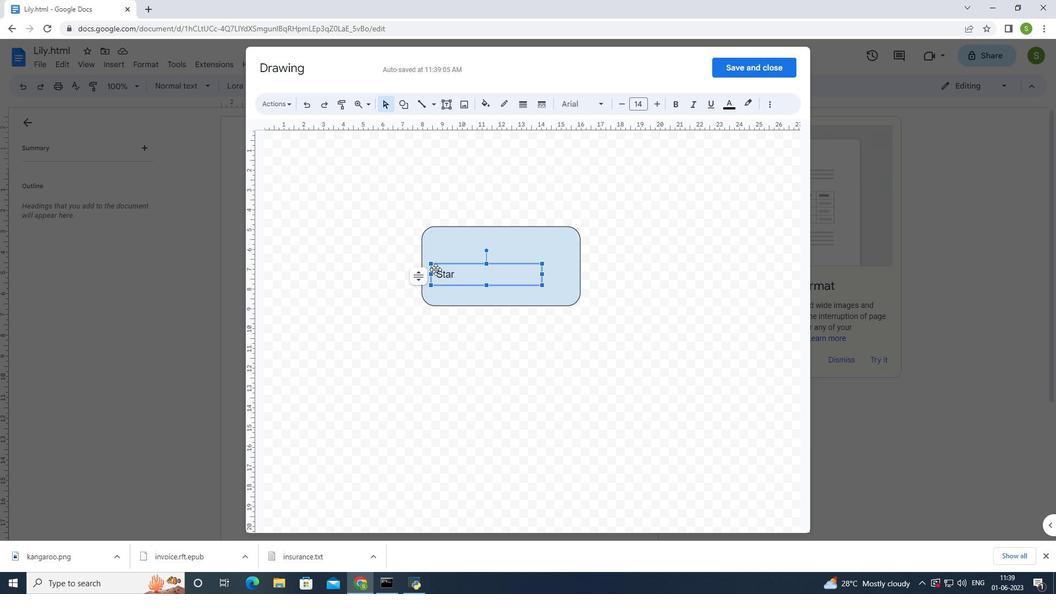 
Action: Mouse moved to (460, 273)
Screenshot: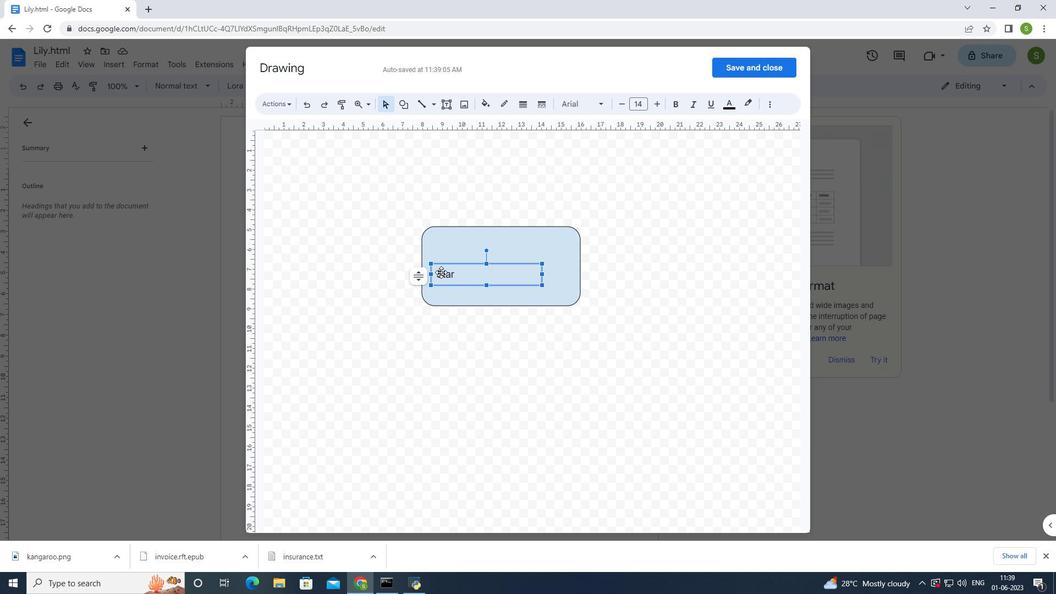 
Action: Mouse pressed left at (460, 273)
Screenshot: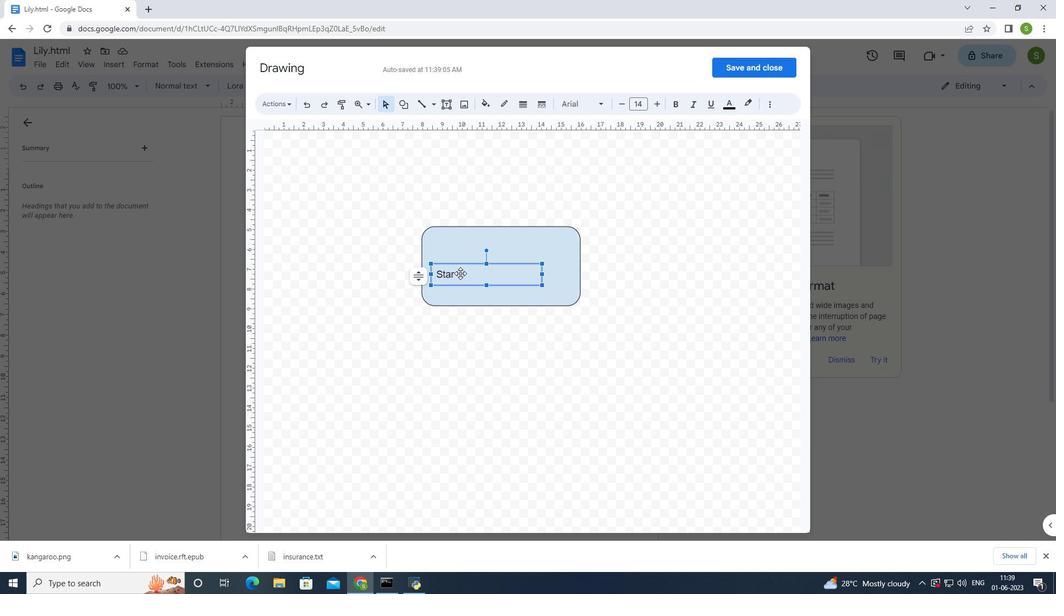 
Action: Mouse moved to (455, 273)
Screenshot: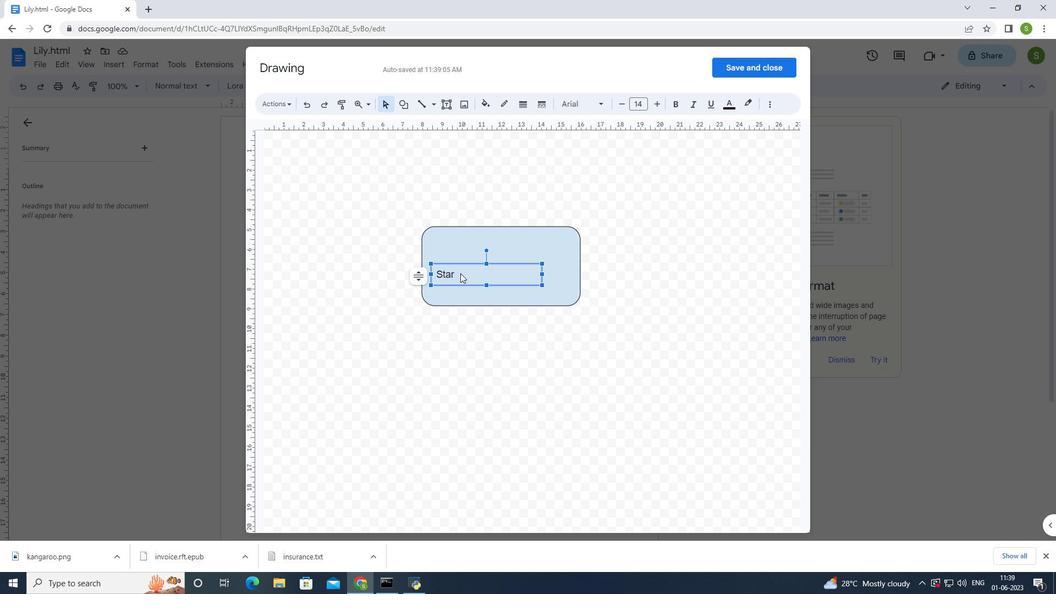 
Action: Mouse pressed left at (455, 273)
Screenshot: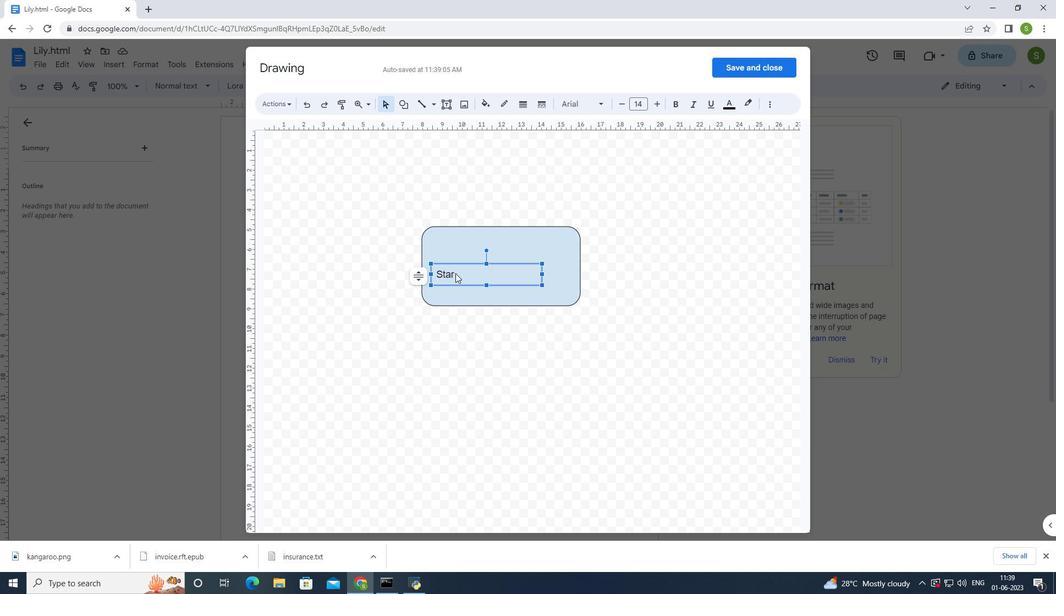 
Action: Mouse pressed left at (455, 273)
Screenshot: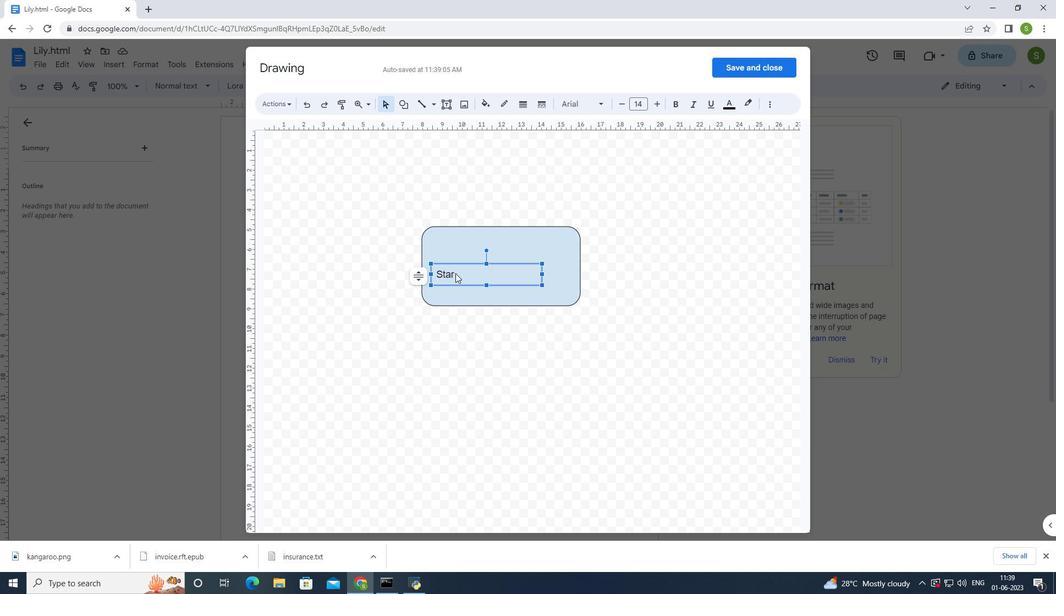 
Action: Mouse moved to (451, 271)
Screenshot: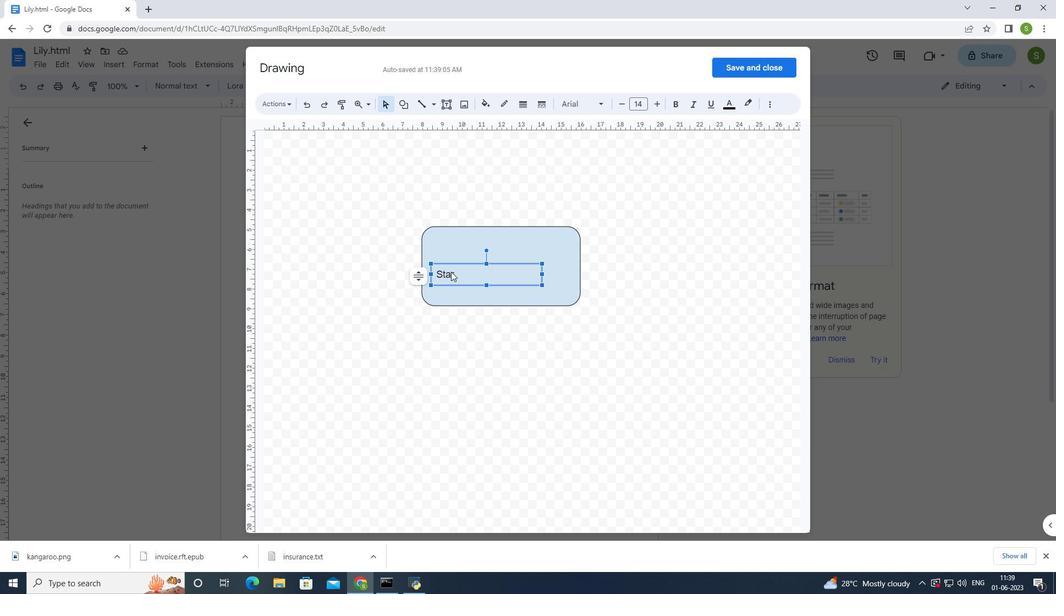 
Action: Mouse pressed left at (451, 271)
Screenshot: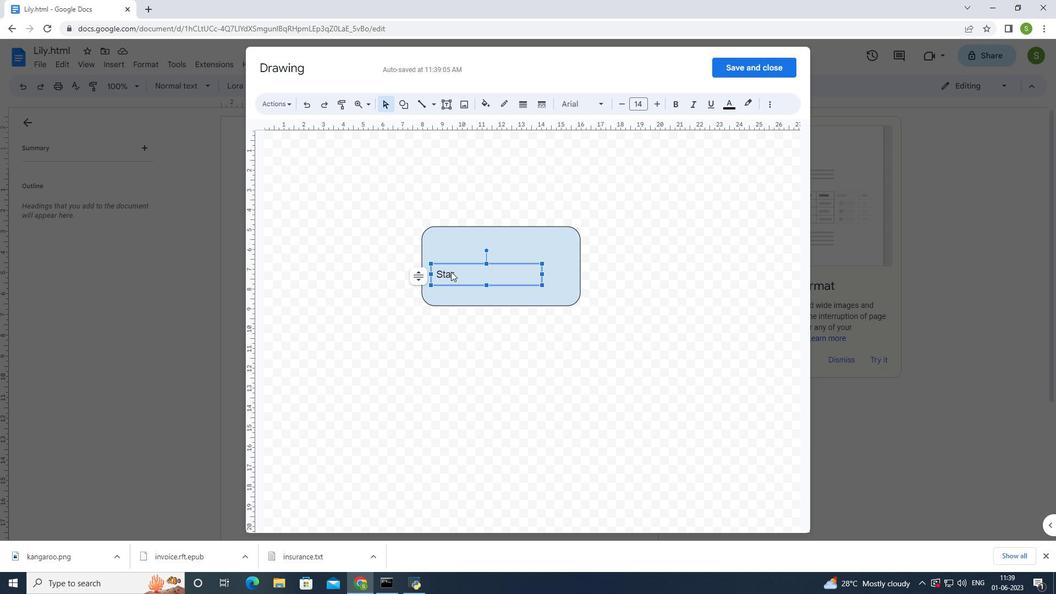 
Action: Mouse pressed left at (451, 271)
Screenshot: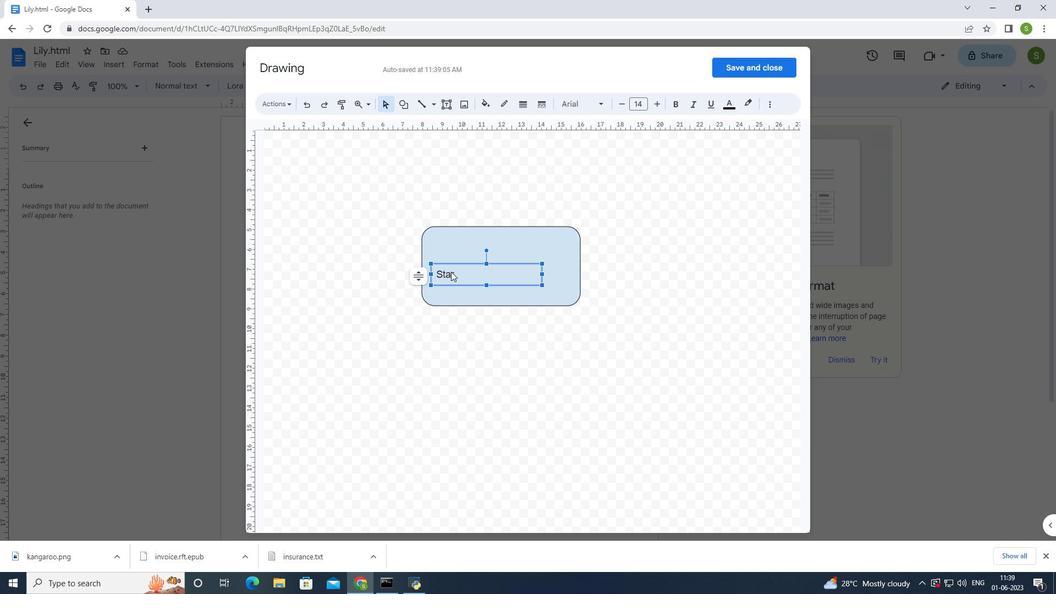 
Action: Mouse moved to (437, 271)
Screenshot: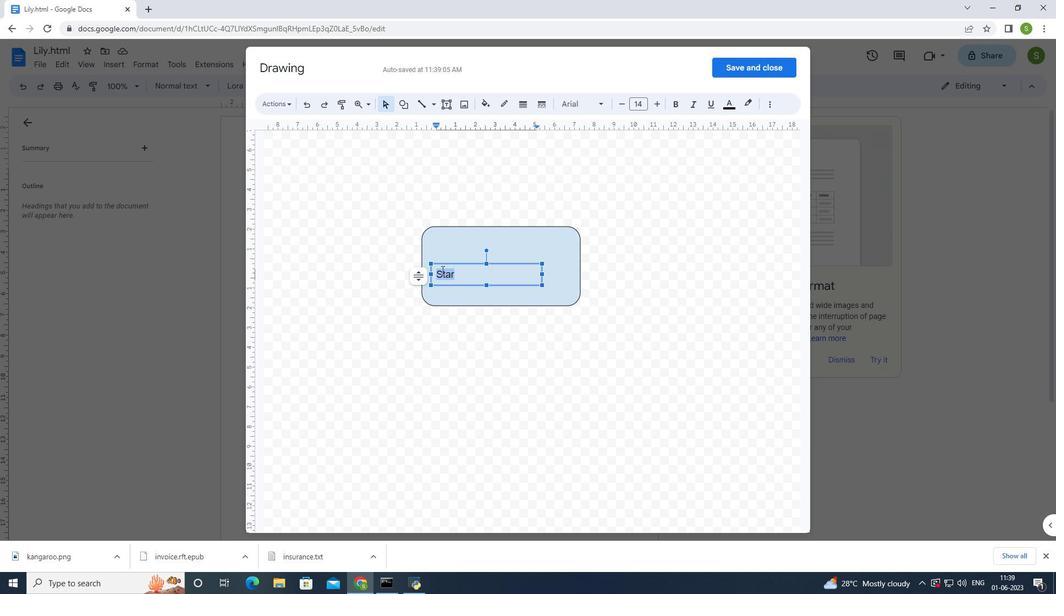 
Action: Mouse pressed left at (437, 271)
Screenshot: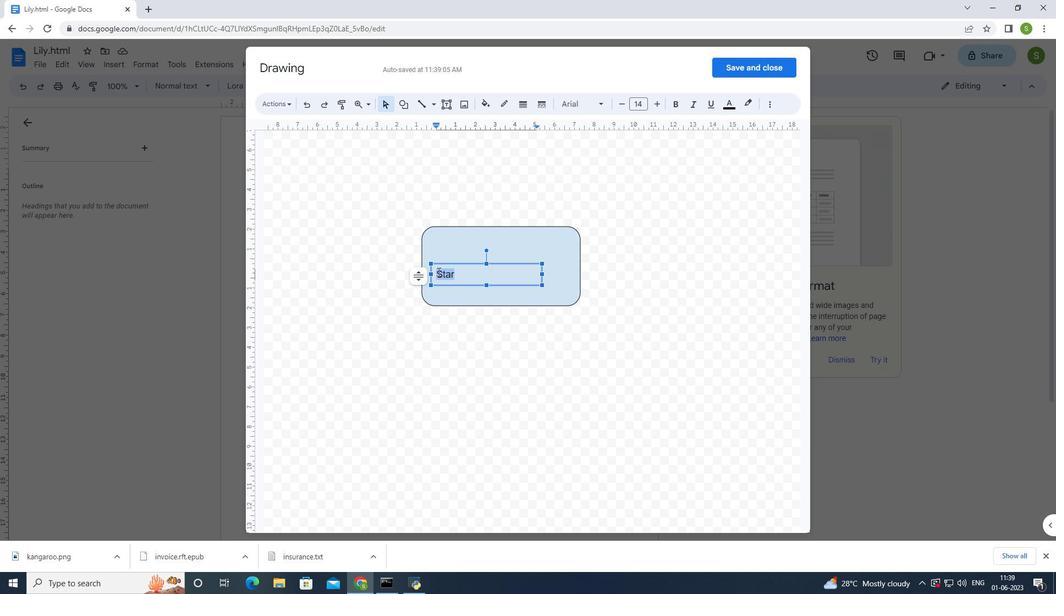 
Action: Mouse moved to (448, 273)
Screenshot: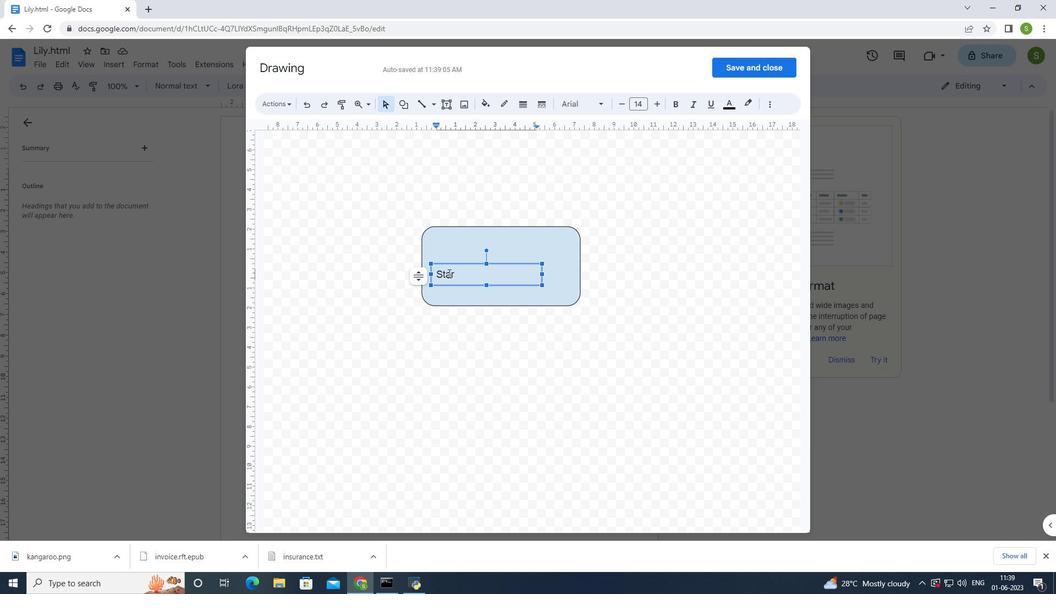 
Action: Key pressed <Key.space>
Screenshot: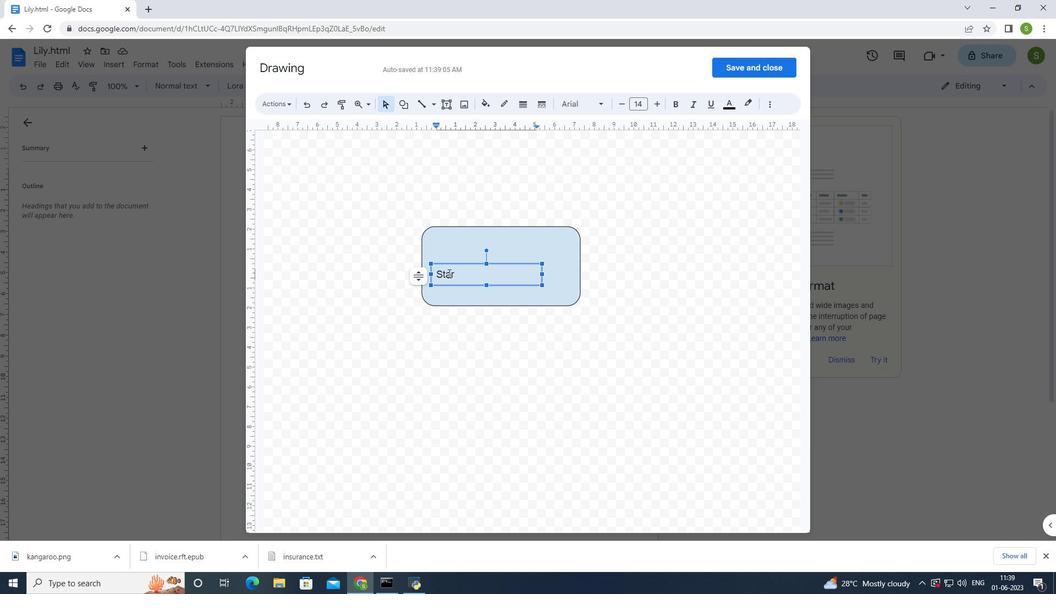
Action: Mouse moved to (448, 273)
Screenshot: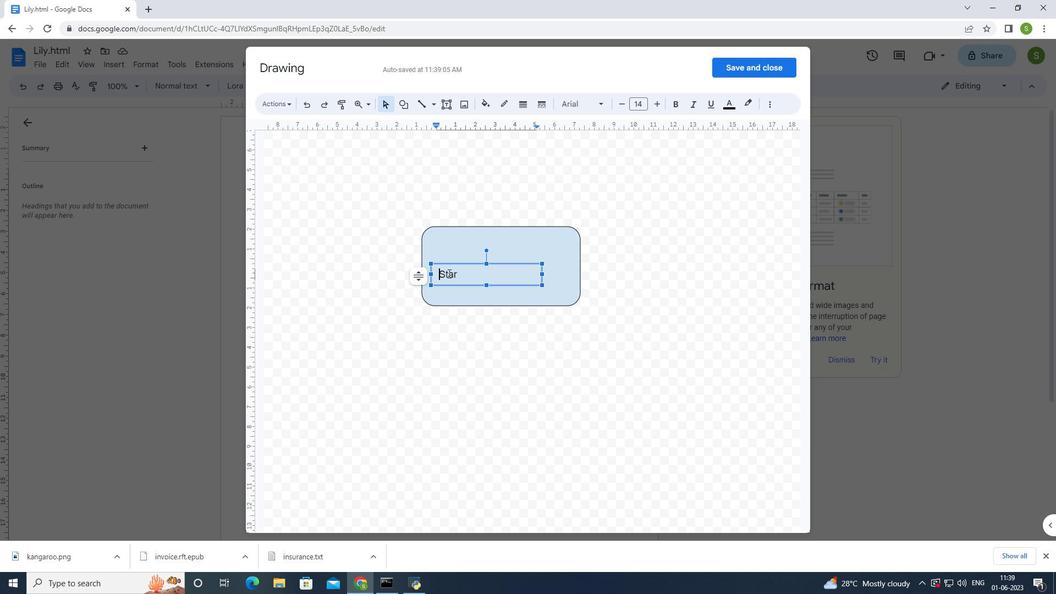 
Action: Key pressed <Key.space>
Screenshot: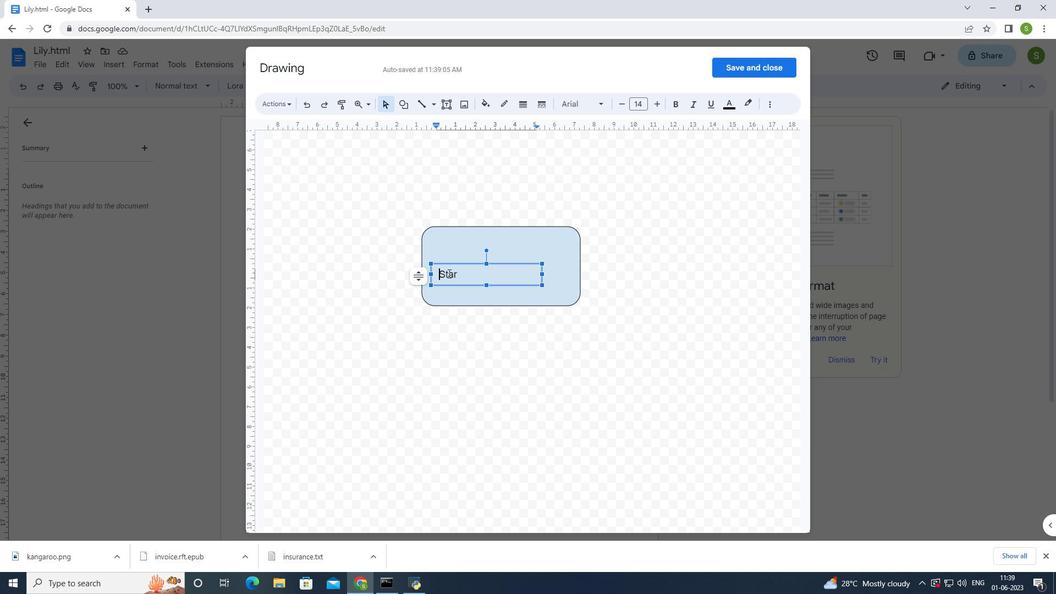 
Action: Mouse moved to (448, 274)
Screenshot: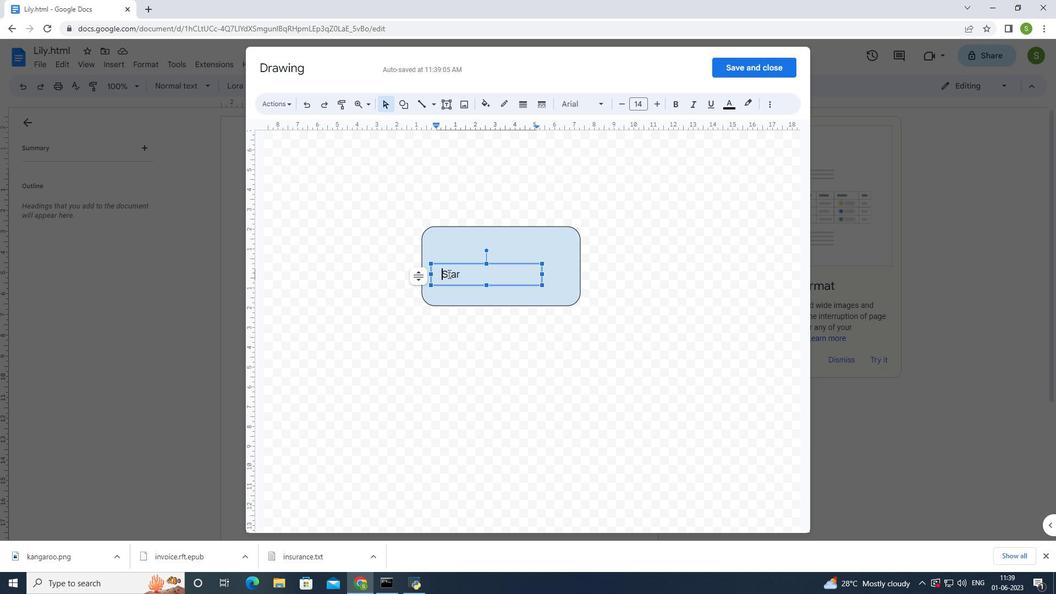 
Action: Key pressed <Key.space>
Screenshot: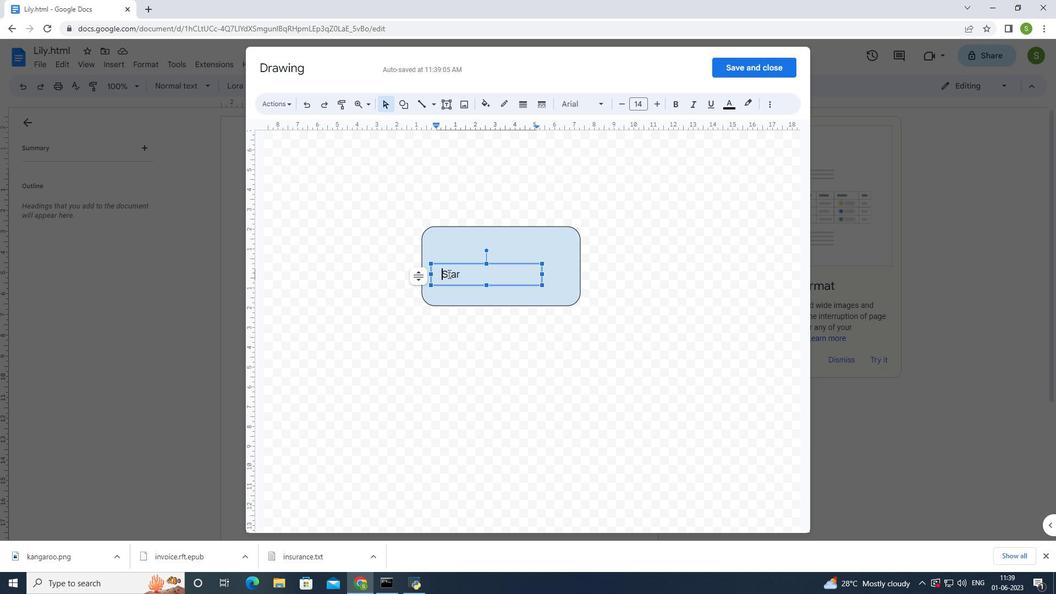 
Action: Mouse moved to (448, 277)
Screenshot: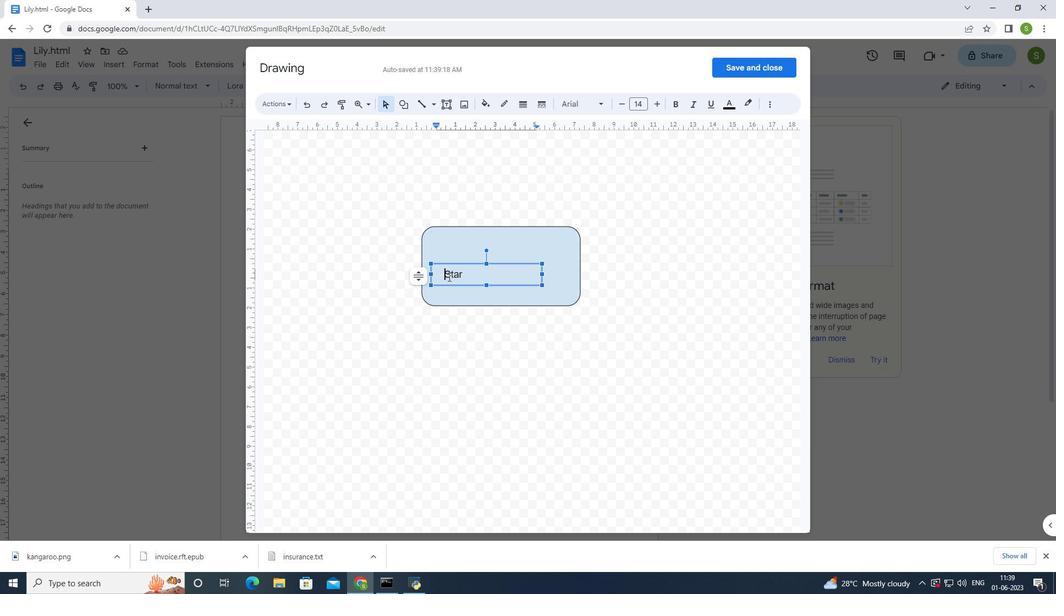 
Action: Key pressed <Key.space>
Screenshot: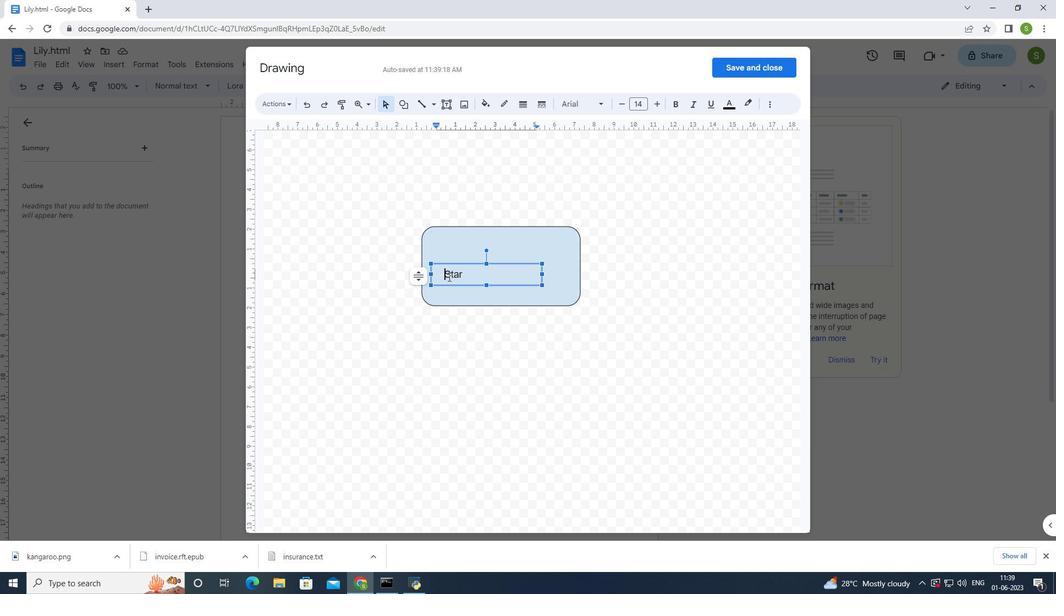 
Action: Mouse moved to (448, 277)
Screenshot: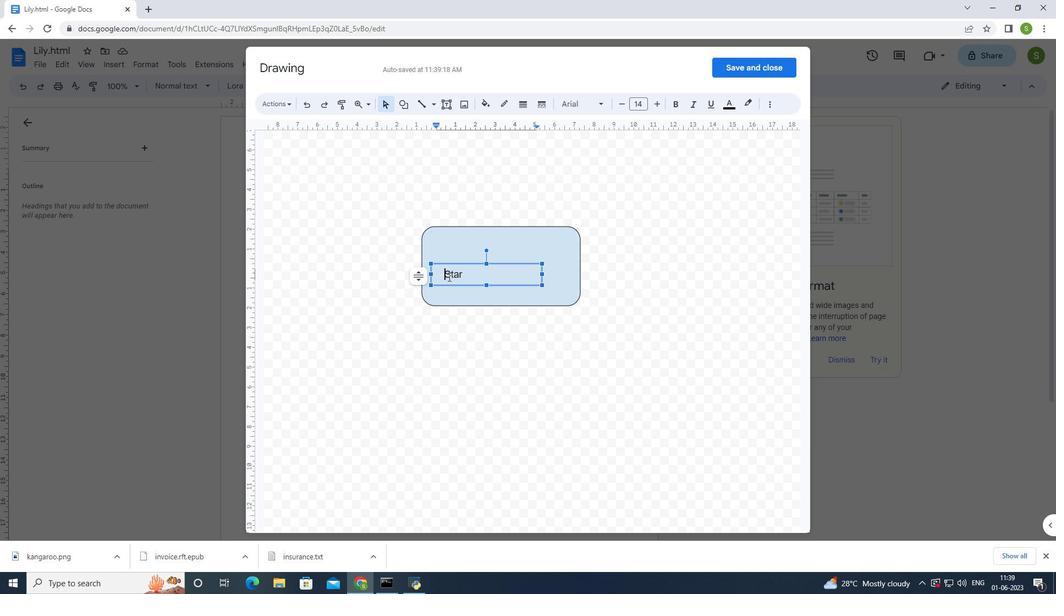 
Action: Key pressed <Key.space><Key.space><Key.space><Key.space><Key.space><Key.space><Key.space><Key.space><Key.space><Key.space><Key.space><Key.space><Key.space><Key.space><Key.space>
Screenshot: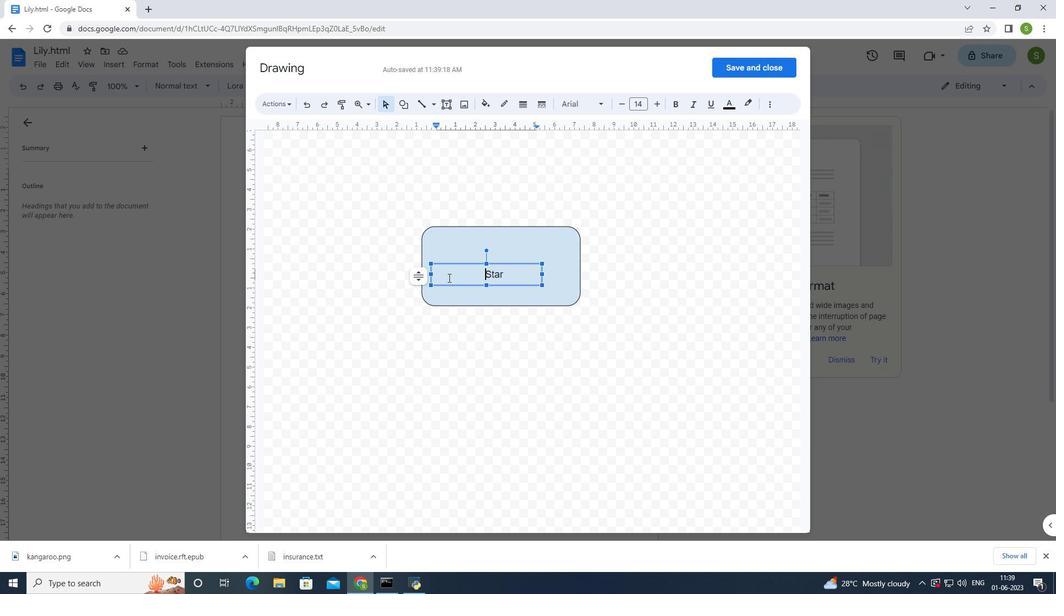 
Action: Mouse moved to (448, 278)
Screenshot: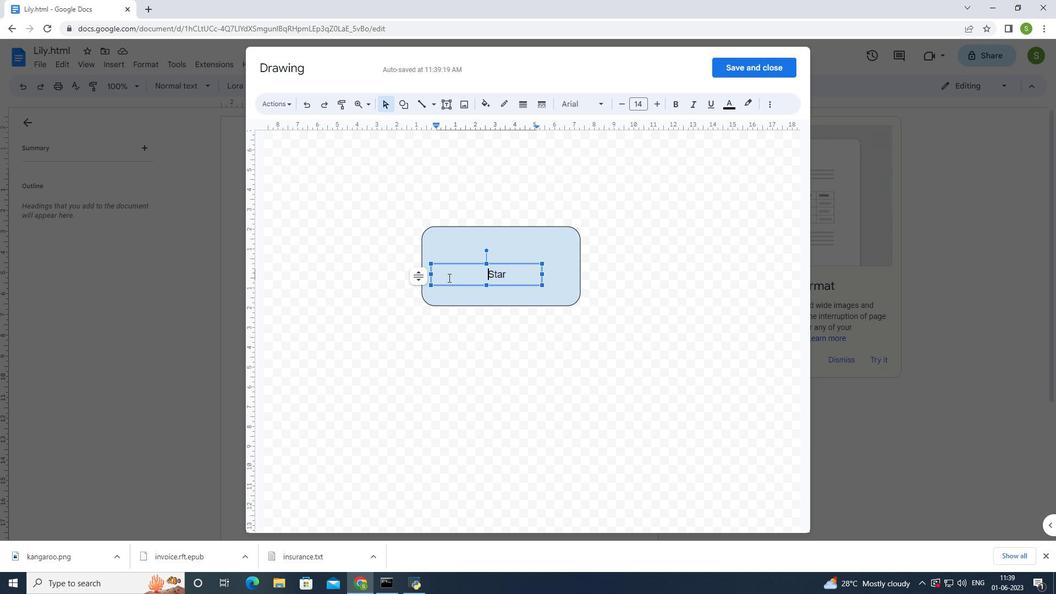 
Action: Key pressed <Key.space><Key.space><Key.space><Key.space><Key.space><Key.space><Key.space><Key.space>
Screenshot: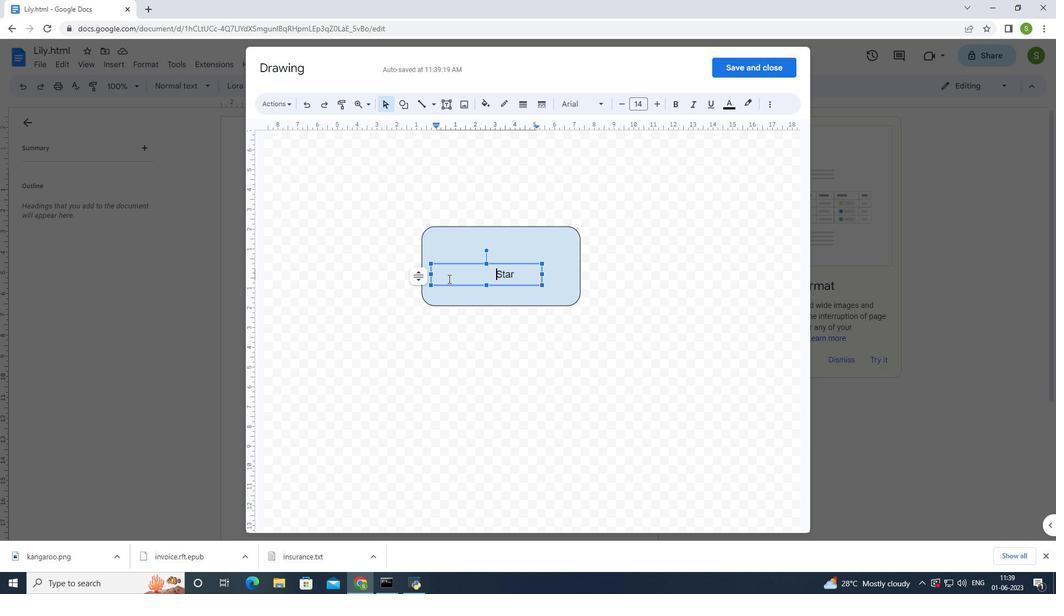 
Action: Mouse moved to (448, 278)
Screenshot: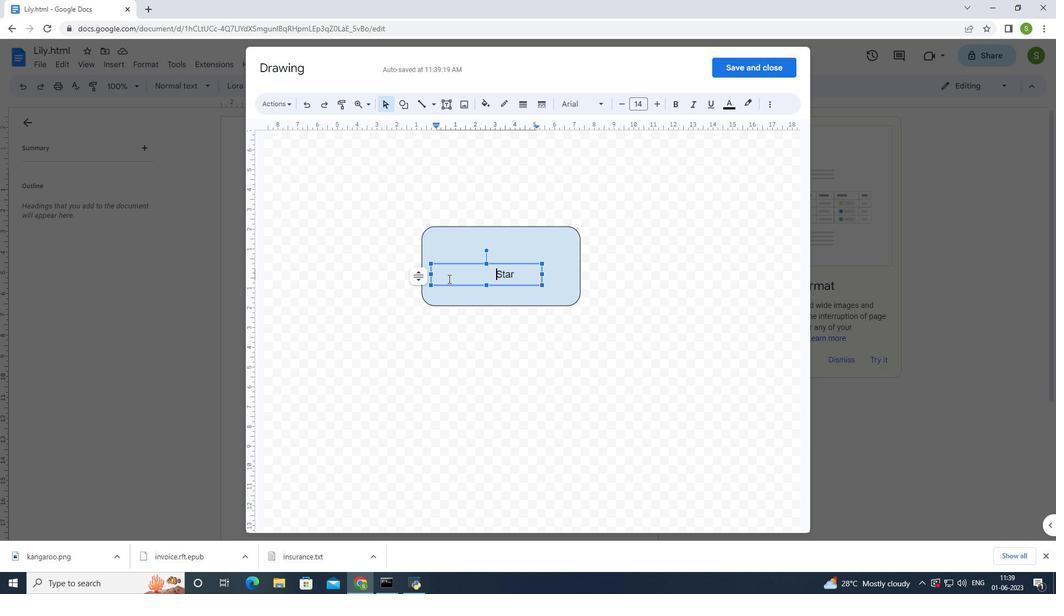 
Action: Key pressed <Key.space>
Screenshot: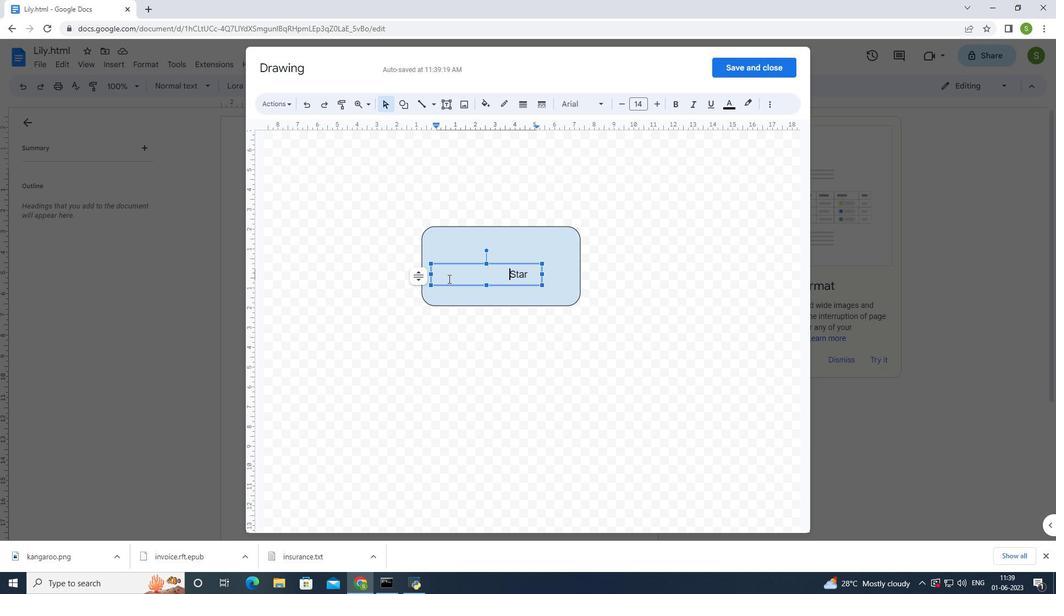 
Action: Mouse moved to (459, 314)
Screenshot: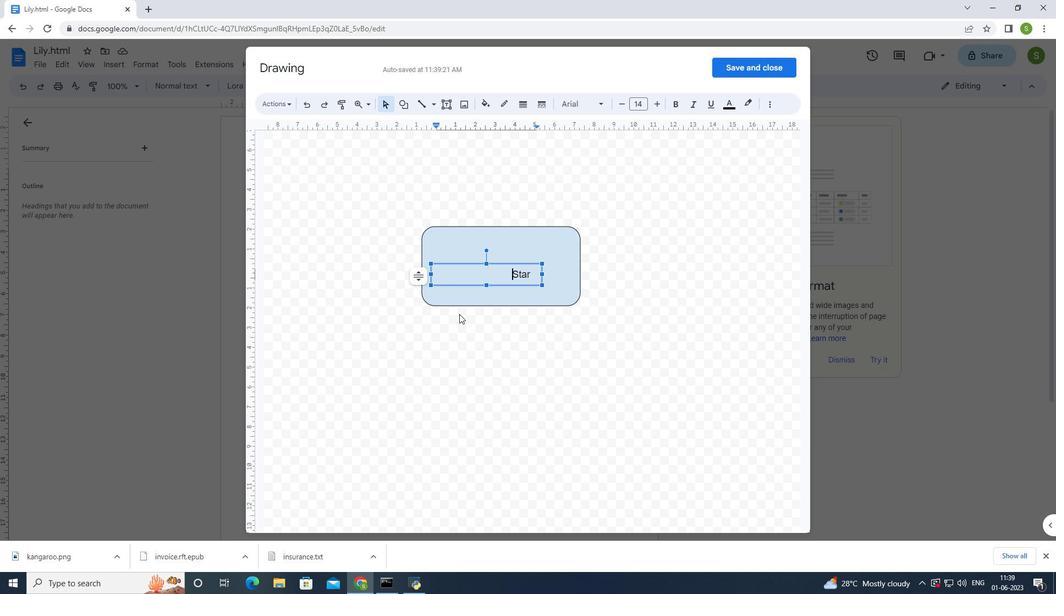 
Action: Mouse pressed left at (459, 314)
Screenshot: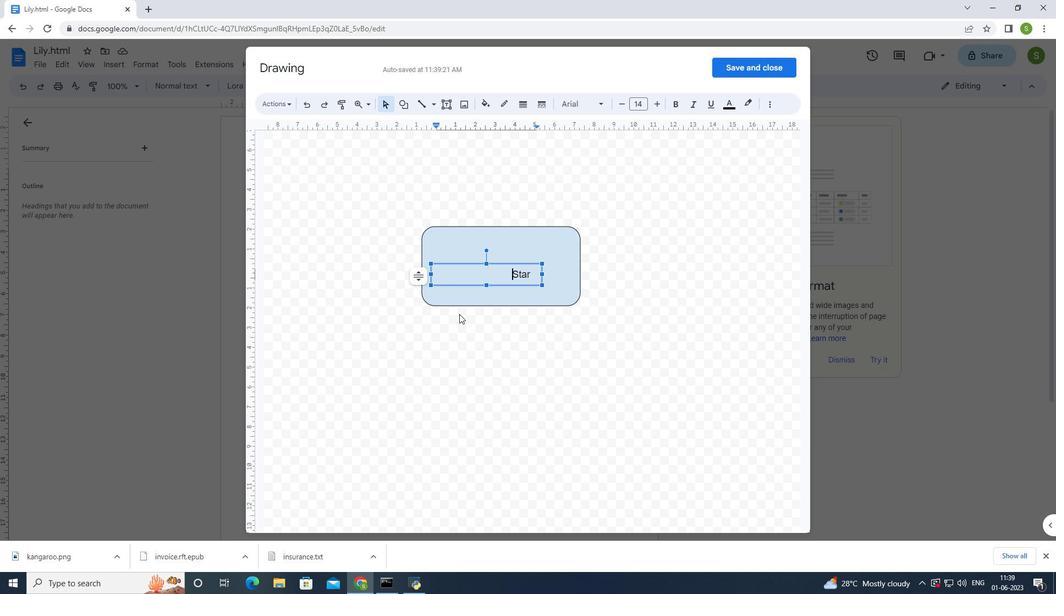 
Action: Mouse moved to (499, 337)
Screenshot: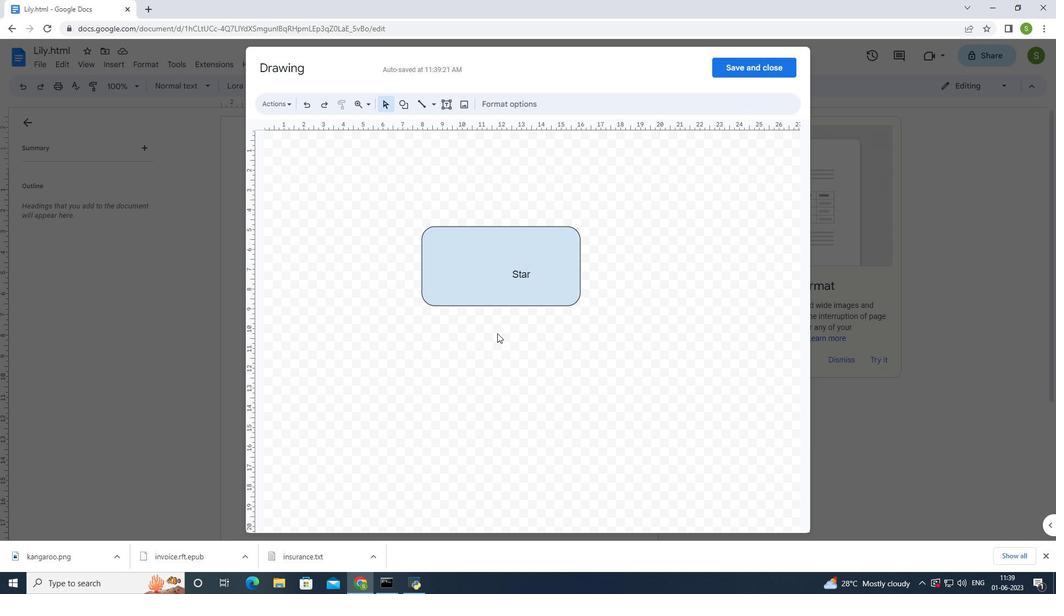 
Action: Key pressed <Key.enter>
Screenshot: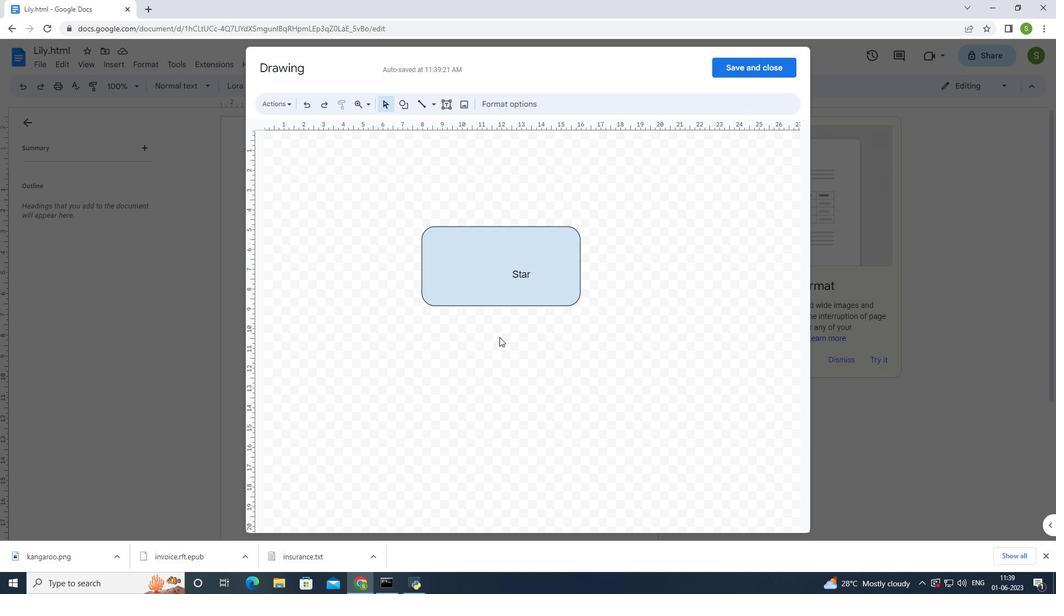 
Action: Mouse moved to (750, 70)
Screenshot: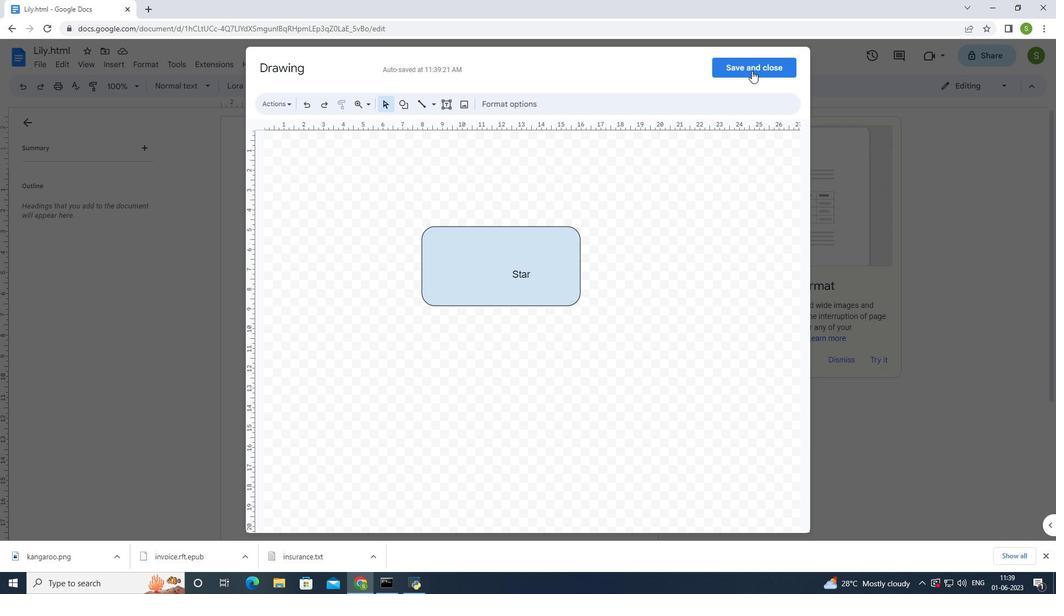 
Action: Mouse pressed left at (750, 70)
Screenshot: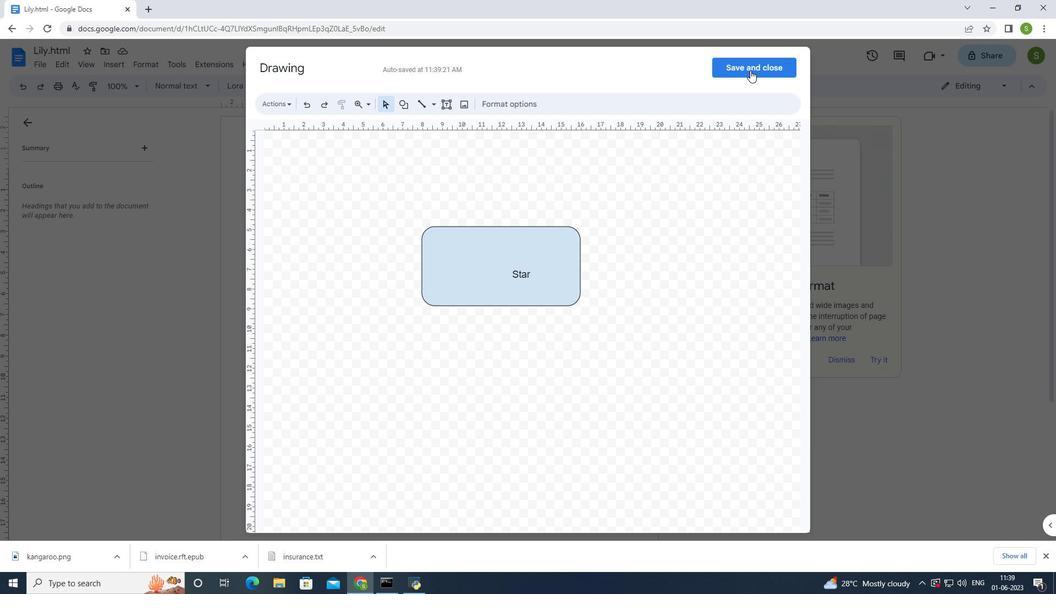 
Action: Mouse moved to (387, 427)
Screenshot: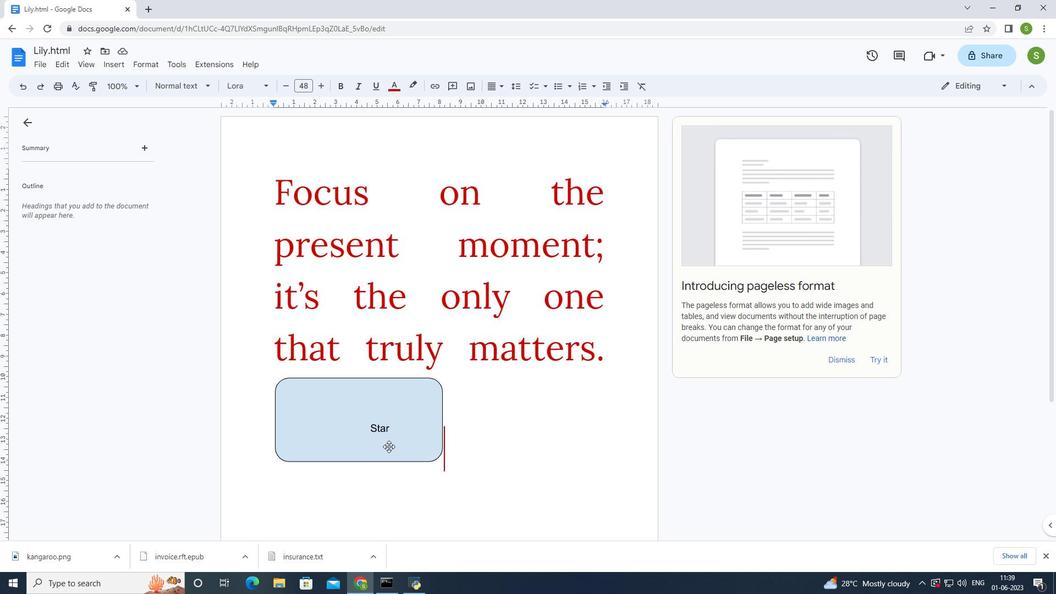 
Action: Mouse pressed left at (387, 427)
Screenshot: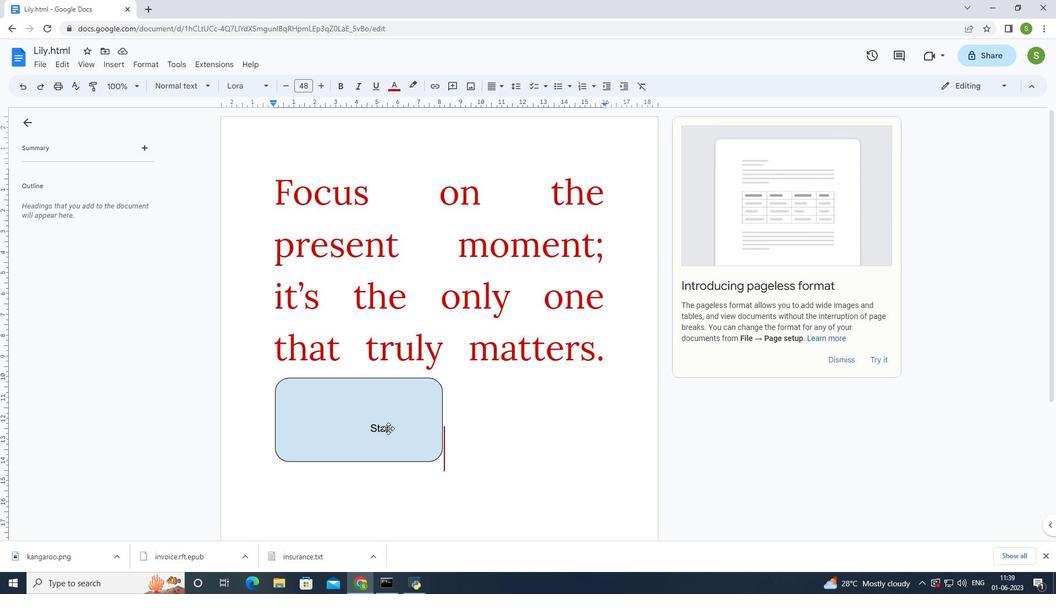 
Action: Mouse moved to (296, 475)
Screenshot: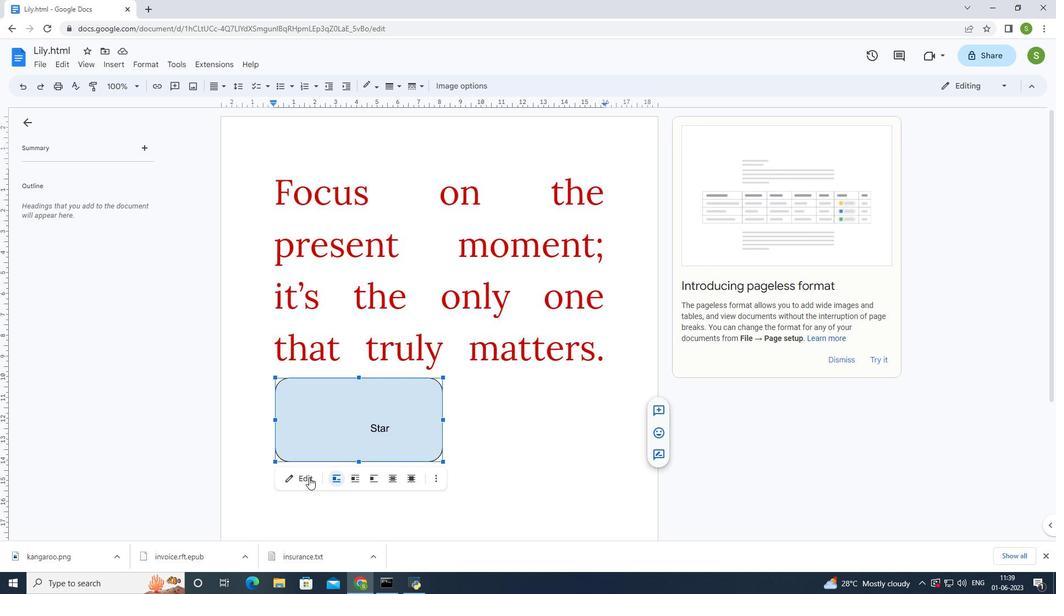 
Action: Mouse pressed left at (296, 475)
Screenshot: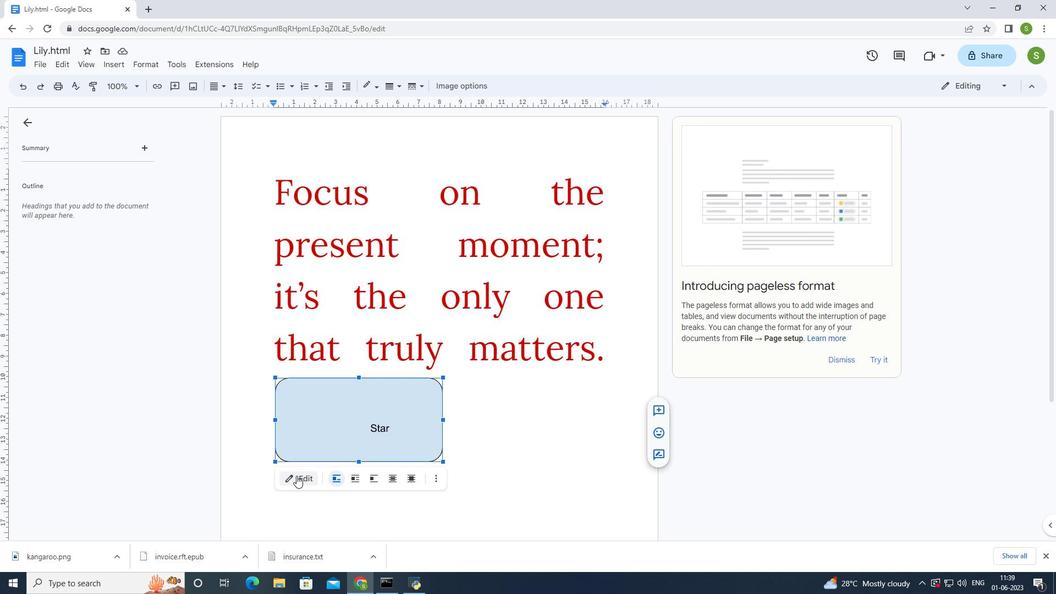 
Action: Mouse moved to (453, 252)
Screenshot: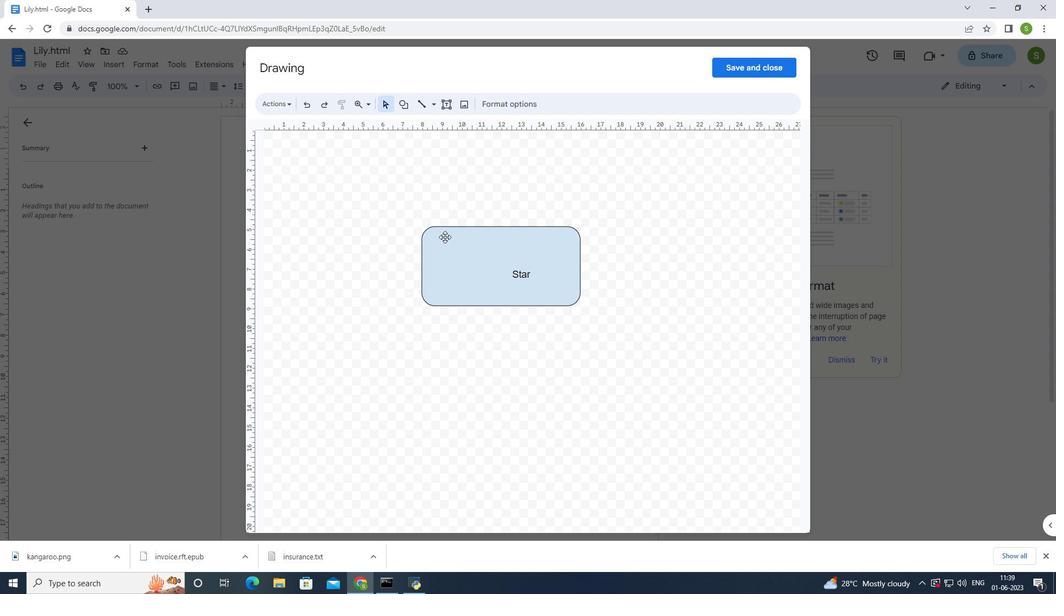 
Action: Mouse pressed left at (453, 252)
Screenshot: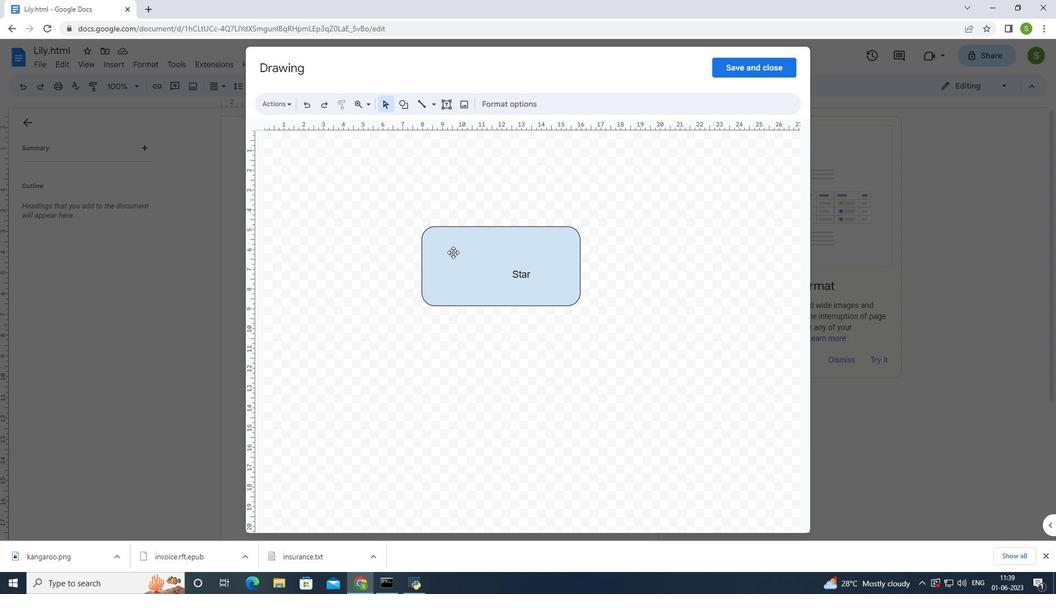 
Action: Mouse moved to (488, 104)
Screenshot: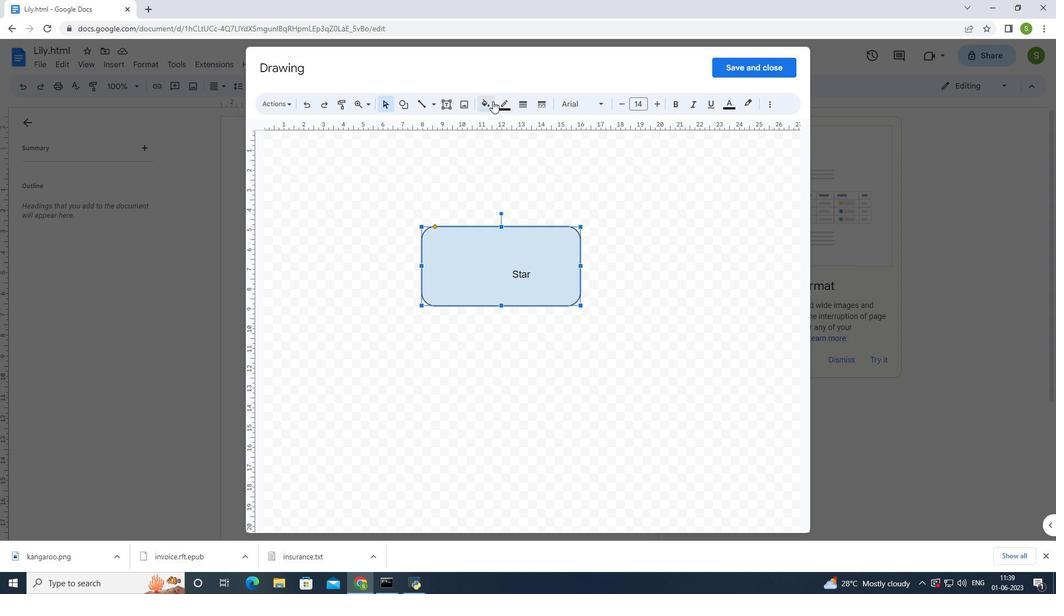 
Action: Mouse pressed left at (488, 104)
Screenshot: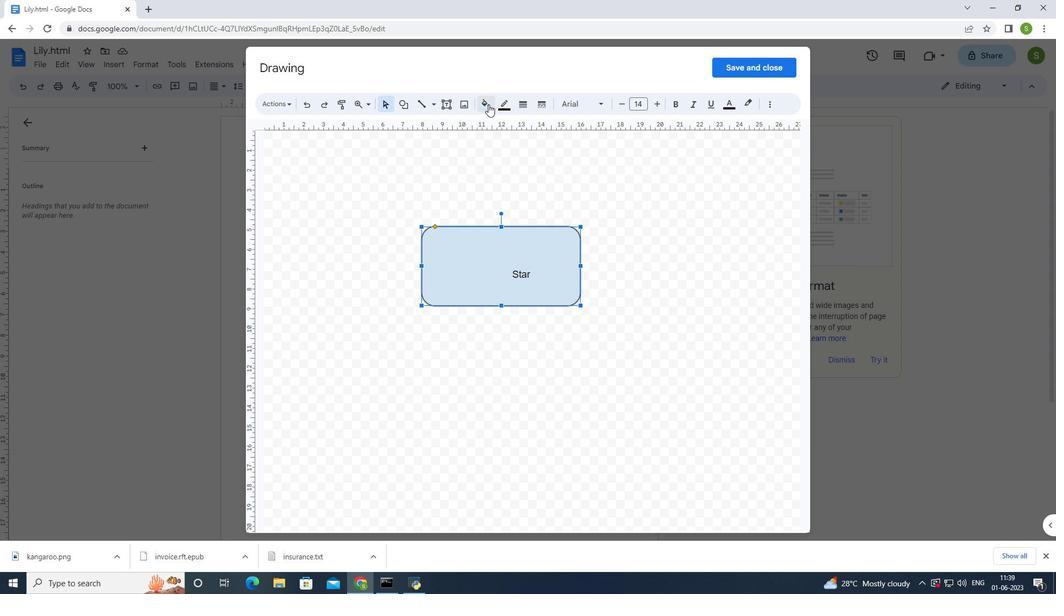 
Action: Mouse moved to (511, 196)
Screenshot: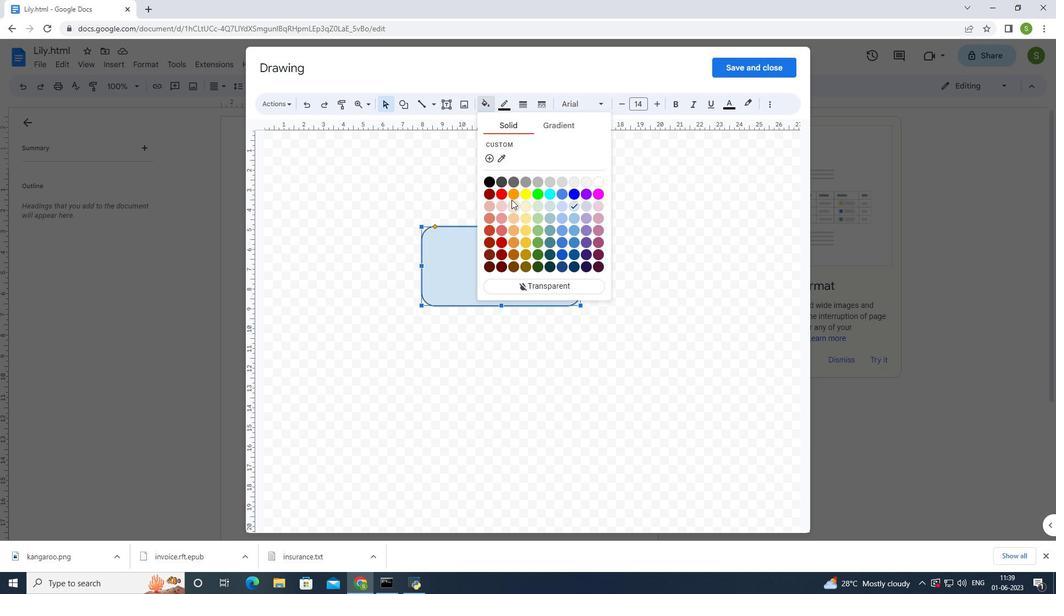 
Action: Mouse pressed left at (511, 196)
Screenshot: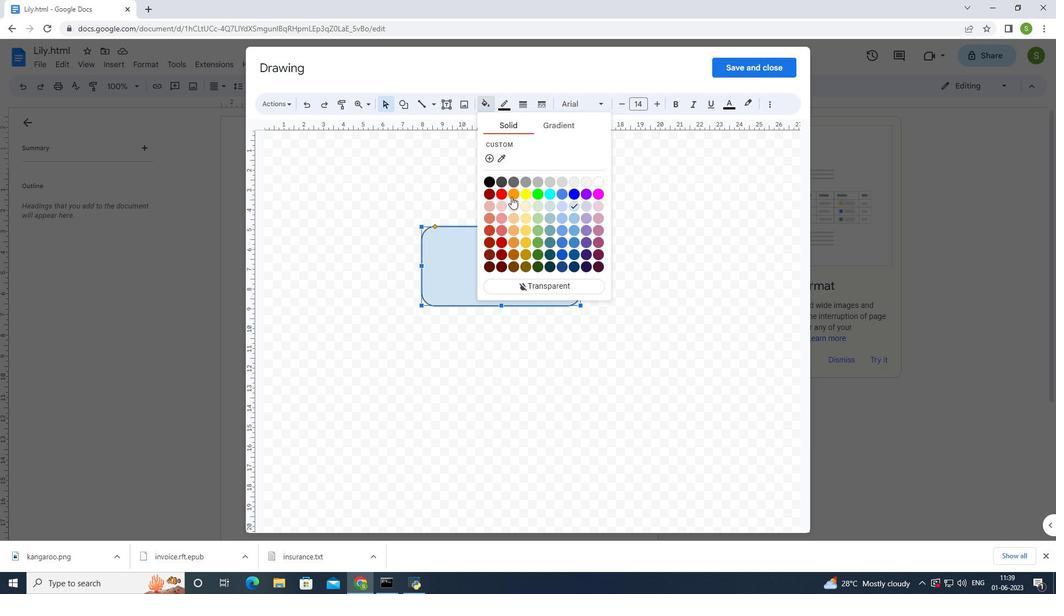 
Action: Mouse moved to (522, 107)
Screenshot: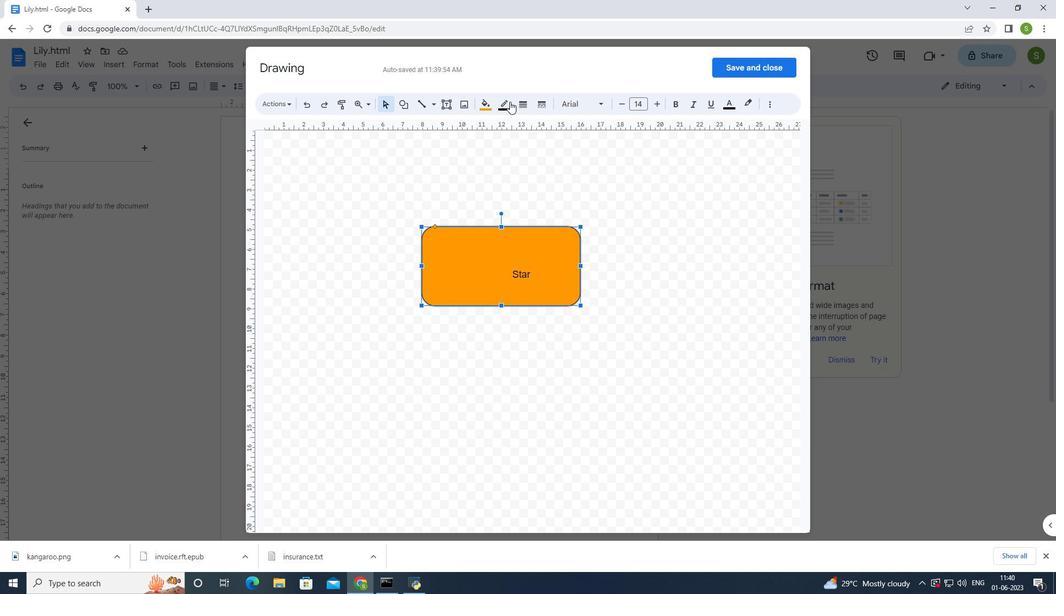 
Action: Mouse pressed left at (522, 107)
Screenshot: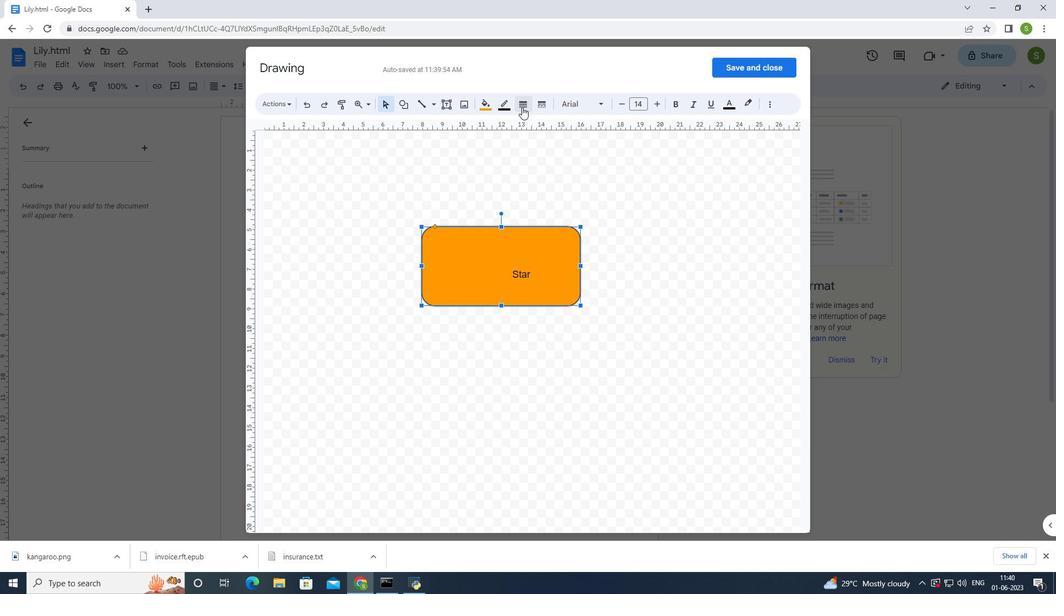 
Action: Mouse moved to (526, 128)
Screenshot: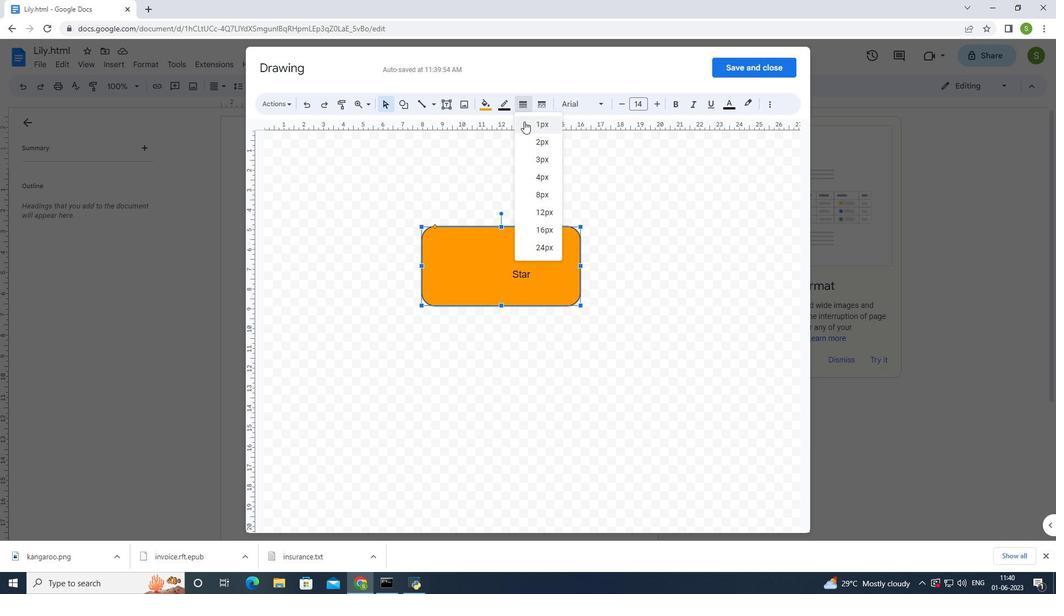 
Action: Mouse pressed left at (526, 128)
Screenshot: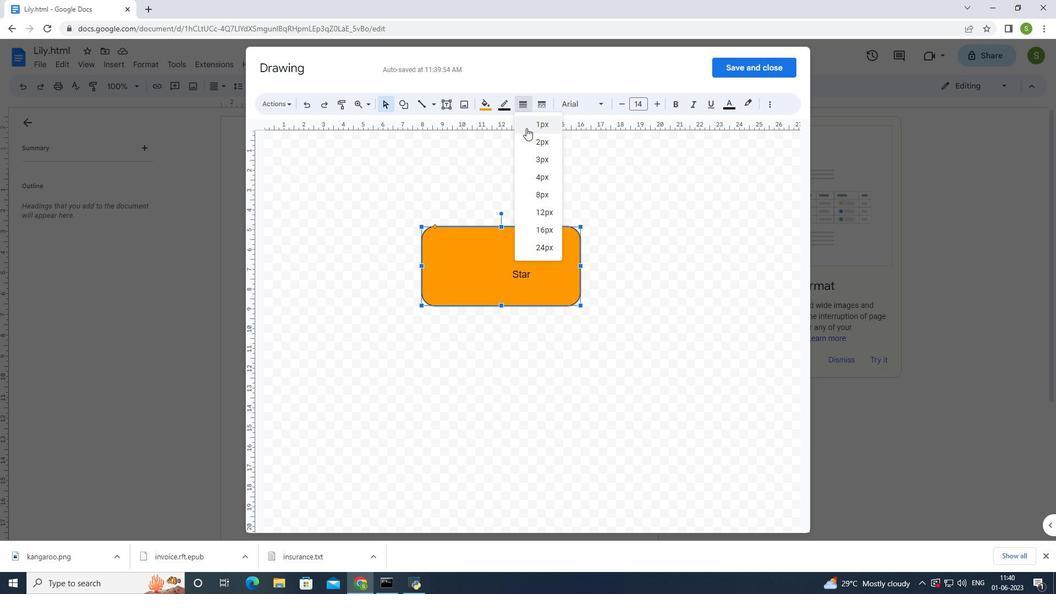 
Action: Mouse moved to (680, 273)
Screenshot: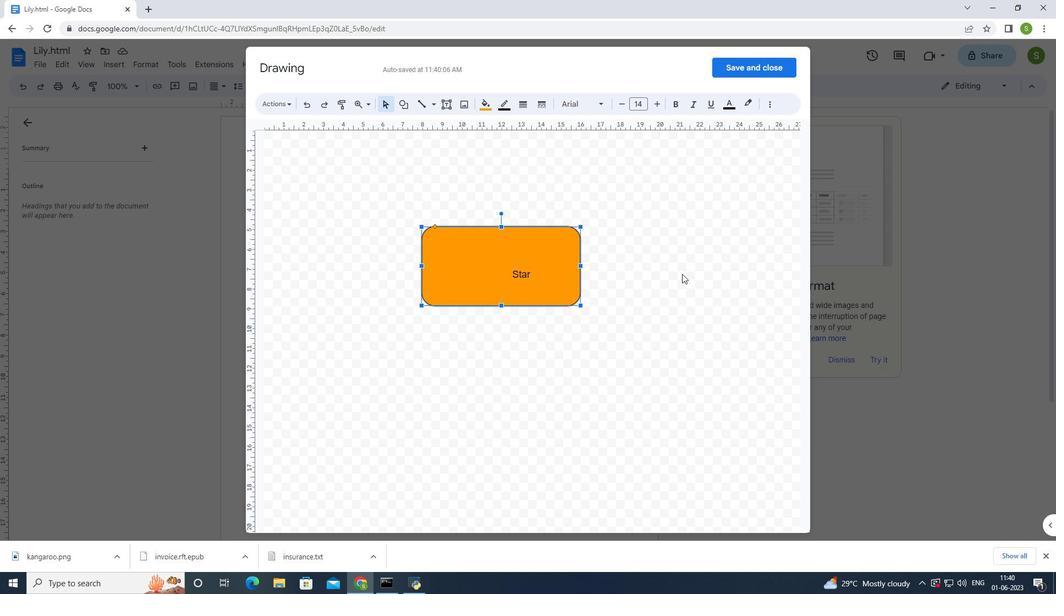 
Action: Mouse pressed left at (680, 273)
Screenshot: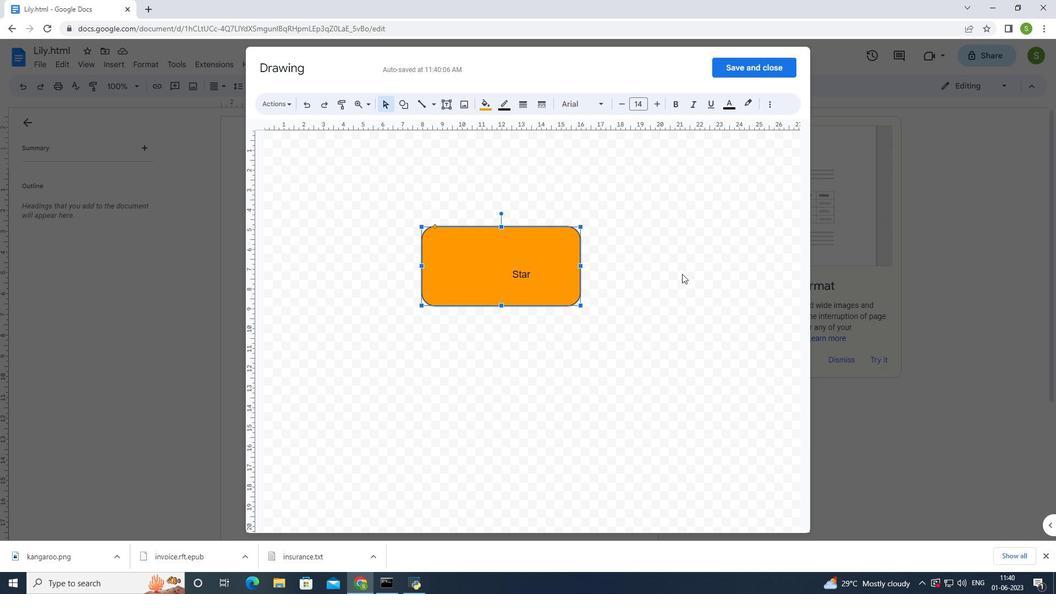 
Action: Mouse moved to (573, 212)
Screenshot: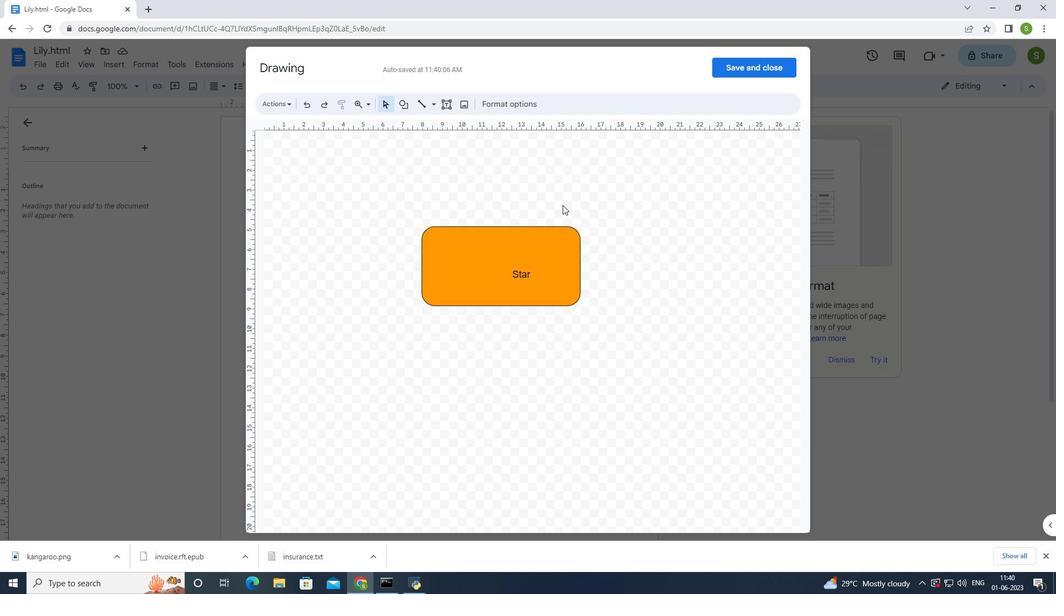 
Action: Key pressed <Key.enter>
Screenshot: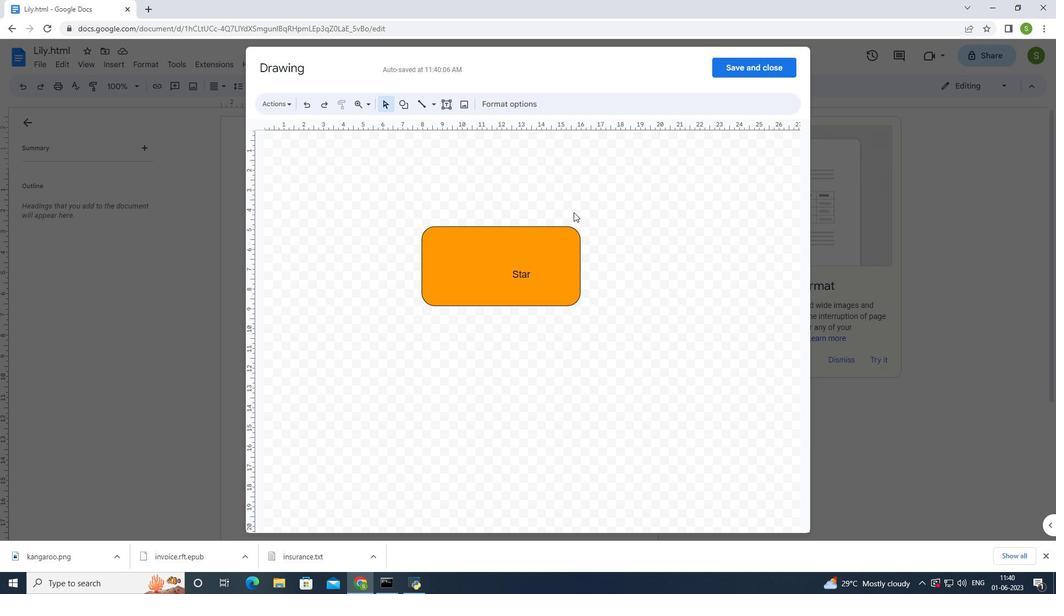 
Action: Mouse moved to (728, 66)
Screenshot: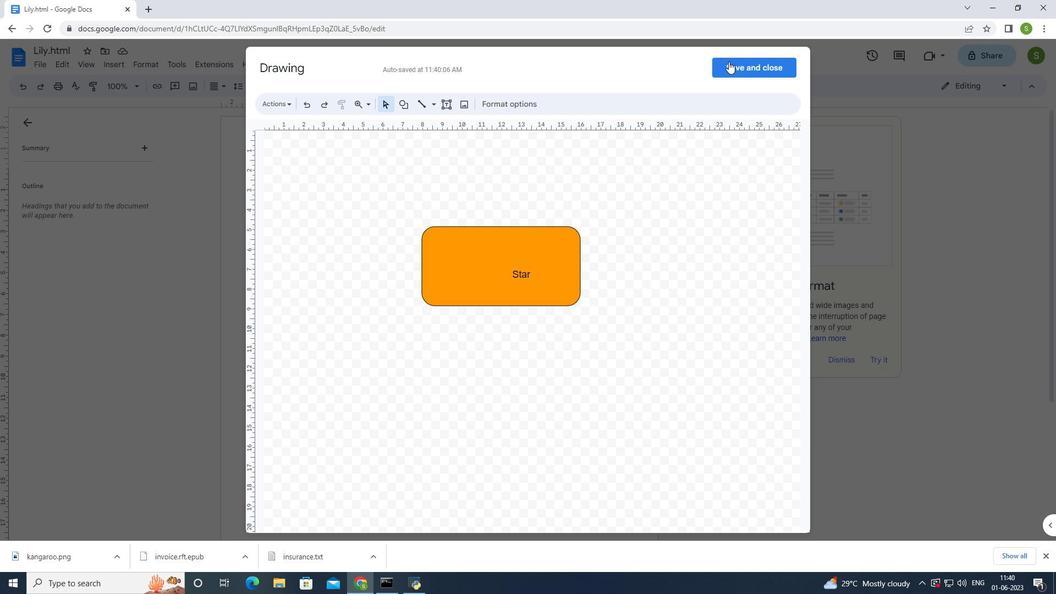
Action: Mouse pressed left at (728, 66)
Screenshot: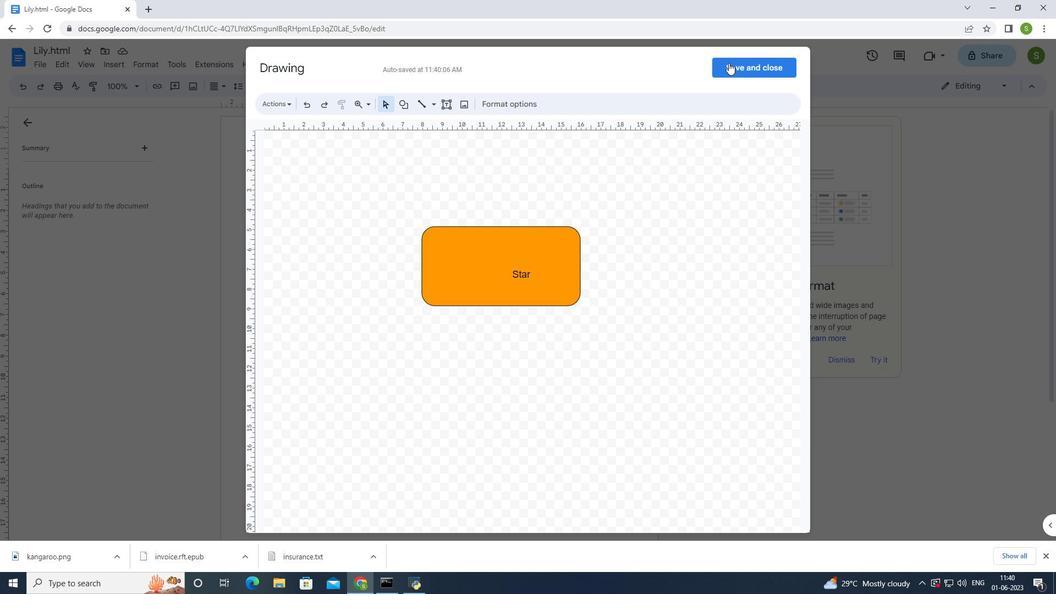 
Action: Mouse moved to (734, 189)
Screenshot: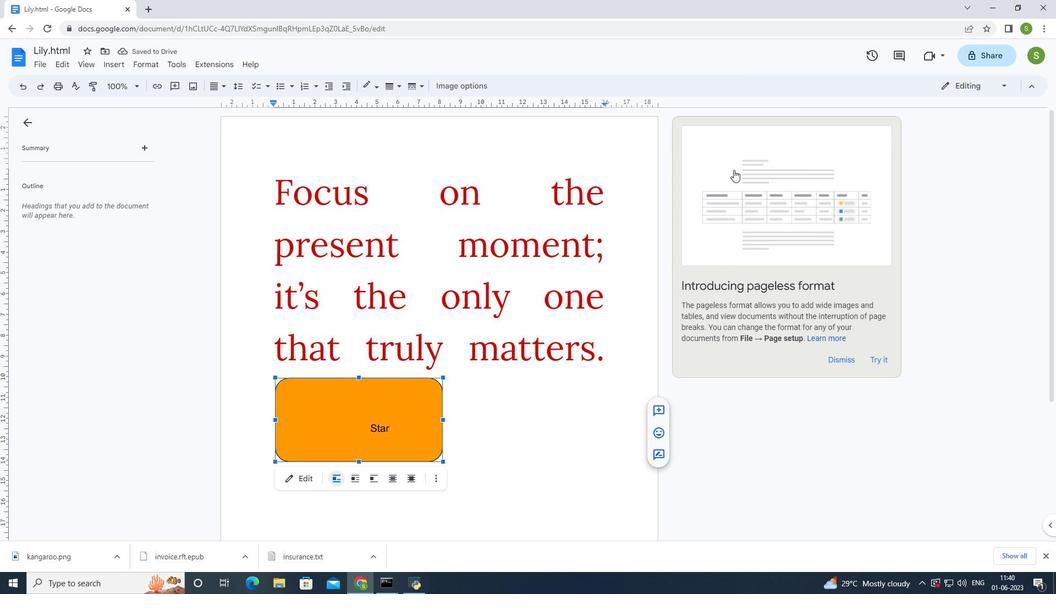 
